 Task: Search one way flight ticket for 2 adults, 2 infants in seat and 1 infant on lap in first from Charlotte Amalie,st. Thomas: Cyril E. King Airport to Greenville: Pitt-greenville Airport on 5-2-2023. Number of bags: 1 carry on bag and 5 checked bags. Price is upto 90000. Outbound departure time preference is 19:00.
Action: Mouse moved to (223, 324)
Screenshot: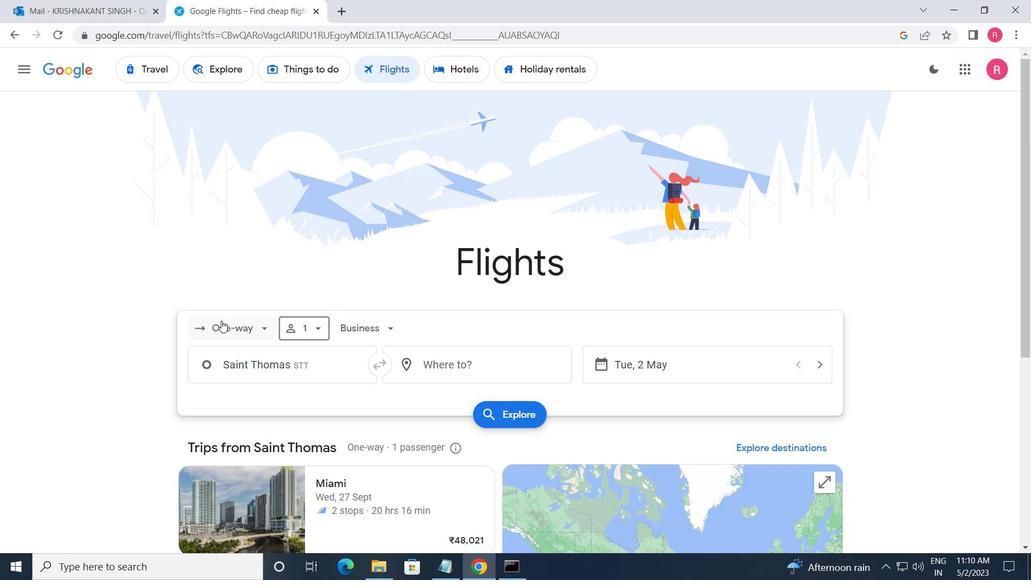 
Action: Mouse pressed left at (223, 324)
Screenshot: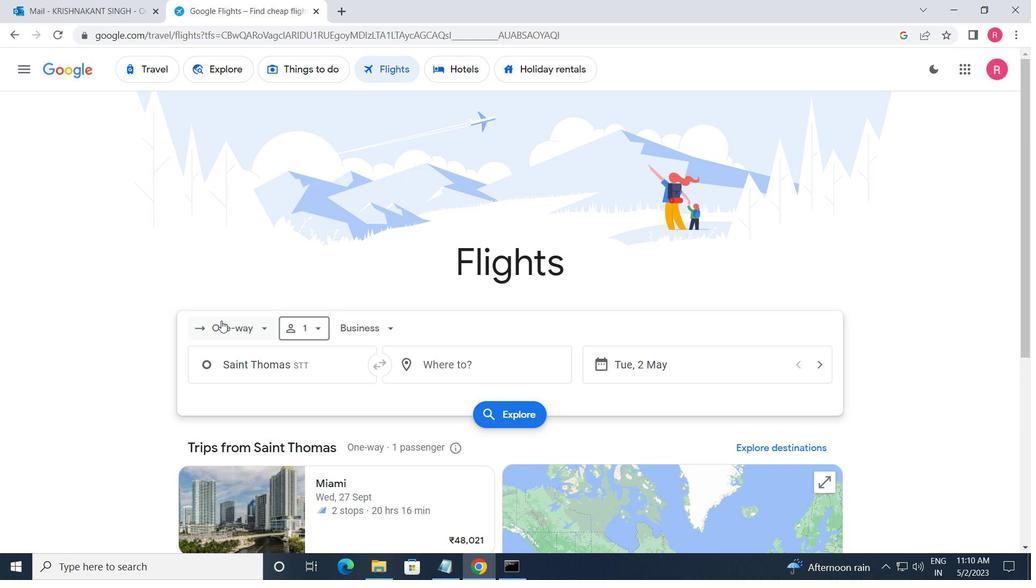 
Action: Mouse moved to (240, 387)
Screenshot: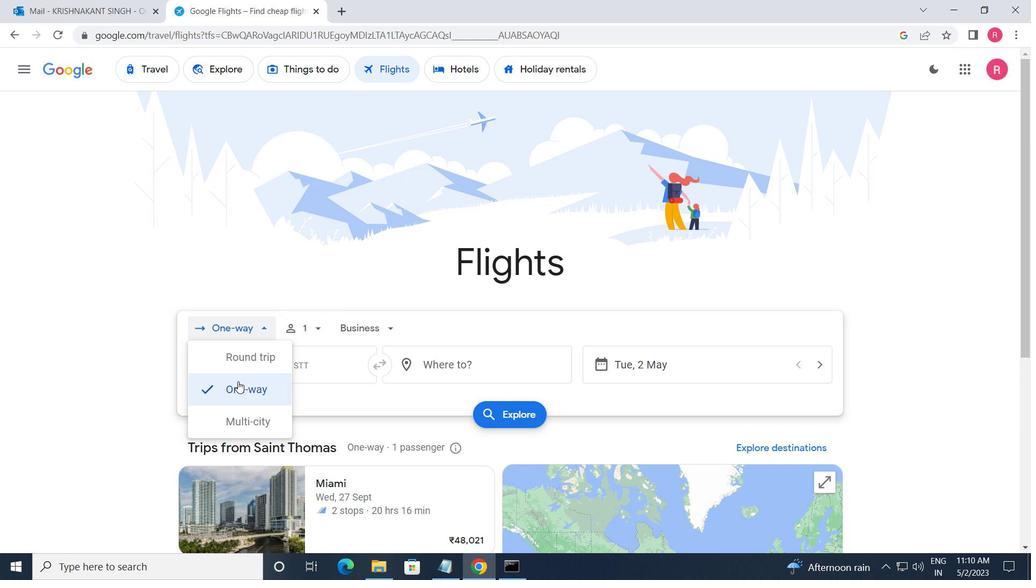 
Action: Mouse pressed left at (240, 387)
Screenshot: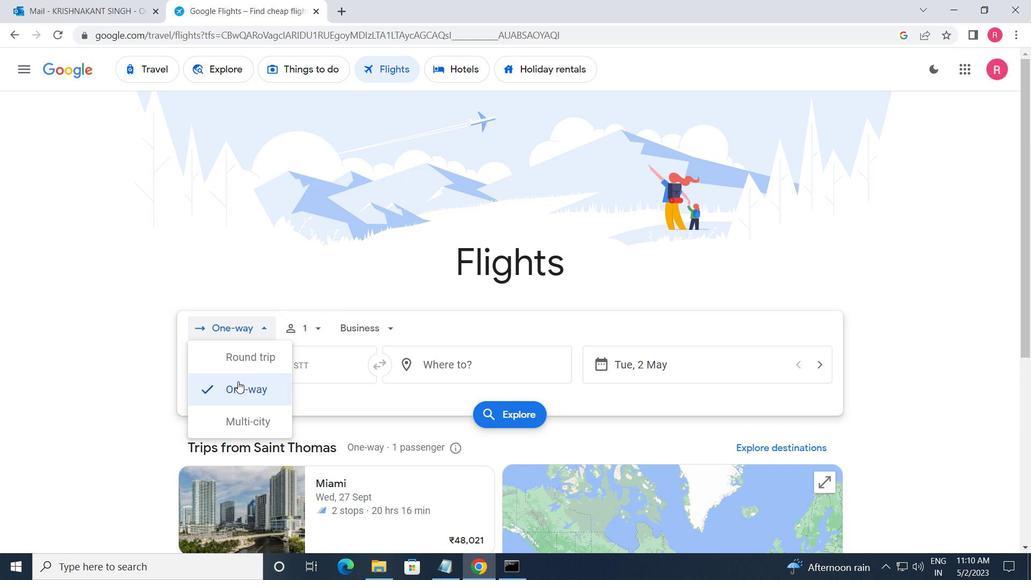 
Action: Mouse moved to (311, 324)
Screenshot: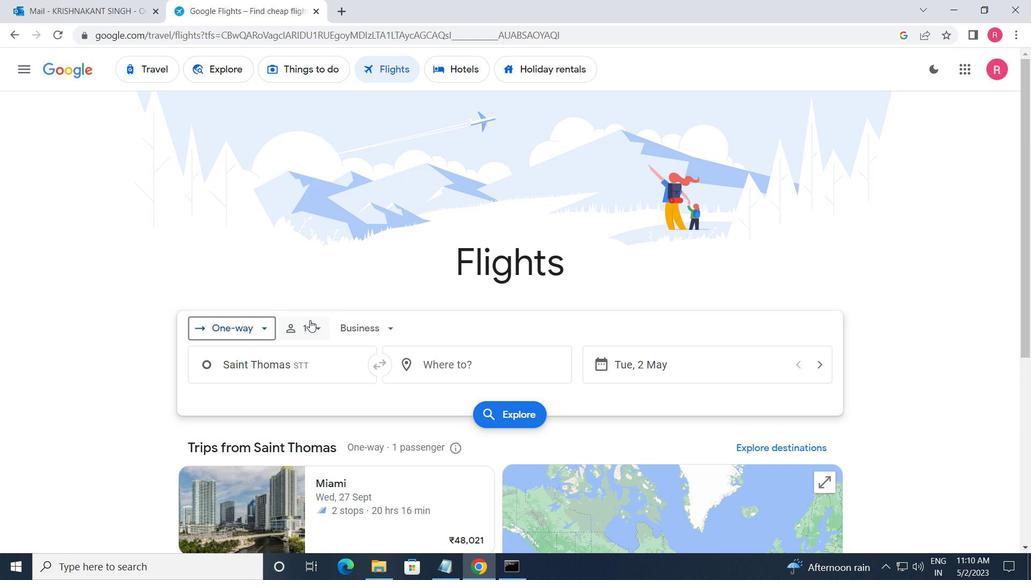 
Action: Mouse pressed left at (311, 324)
Screenshot: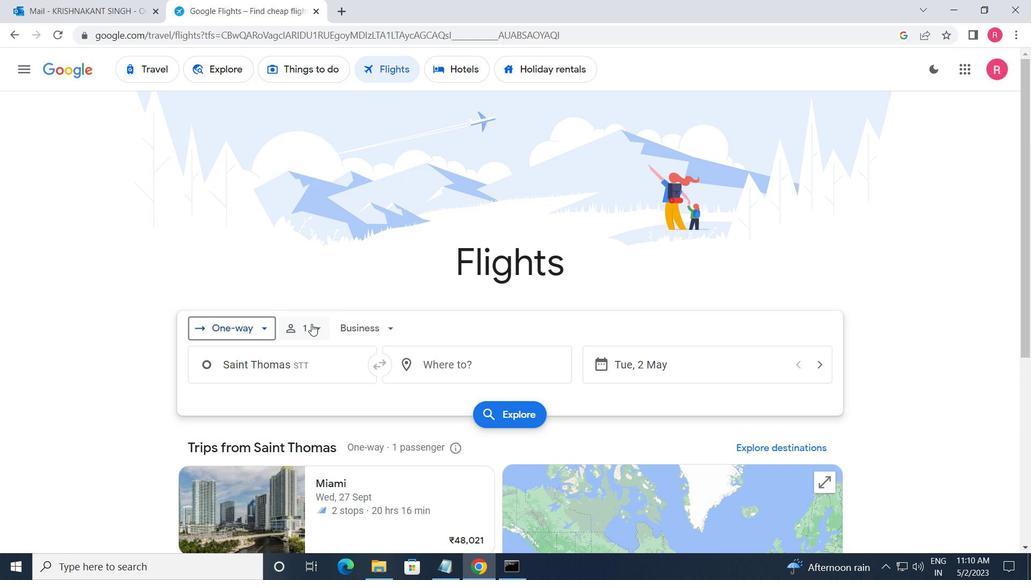 
Action: Mouse moved to (430, 365)
Screenshot: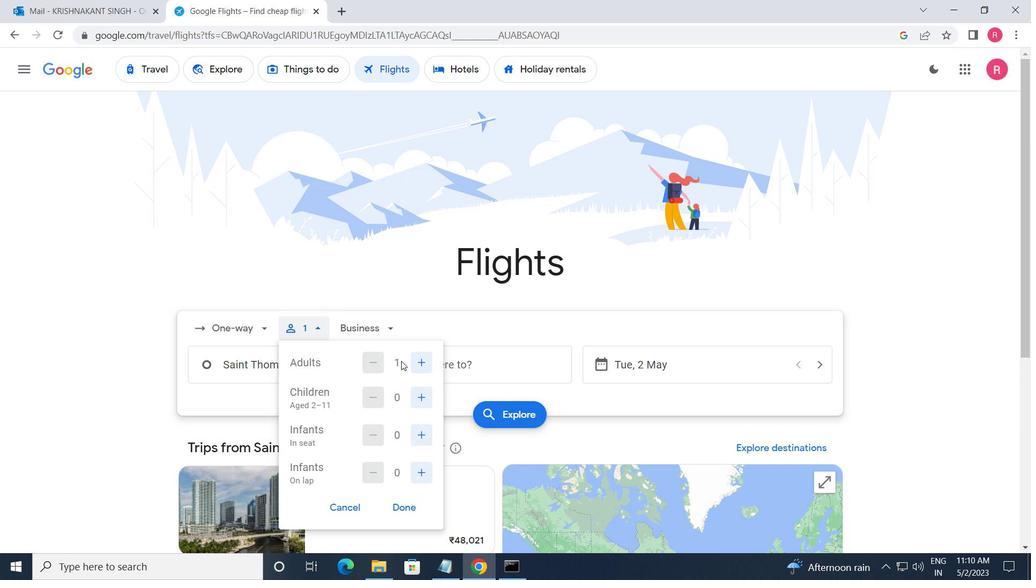 
Action: Mouse pressed left at (430, 365)
Screenshot: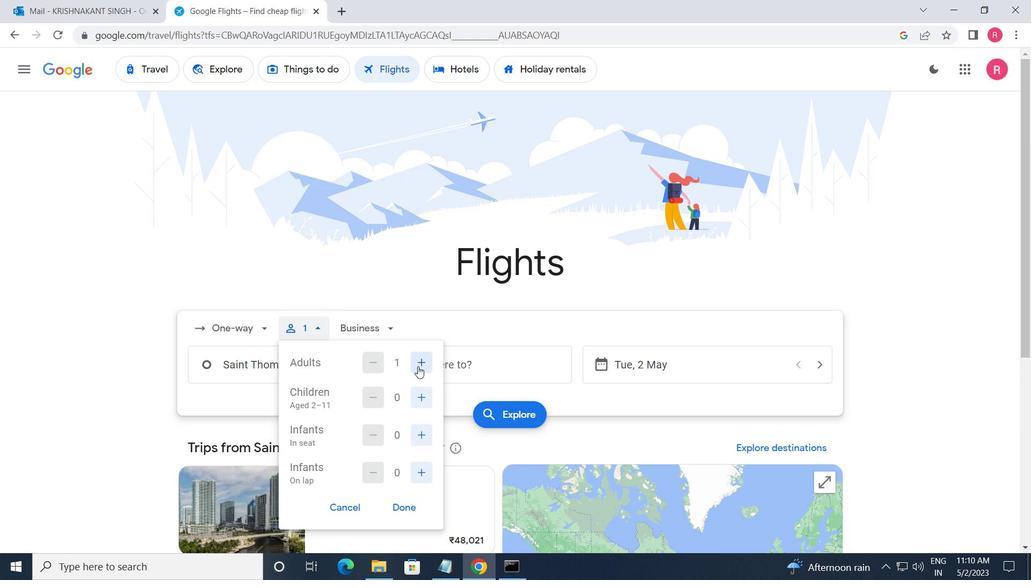 
Action: Mouse moved to (420, 394)
Screenshot: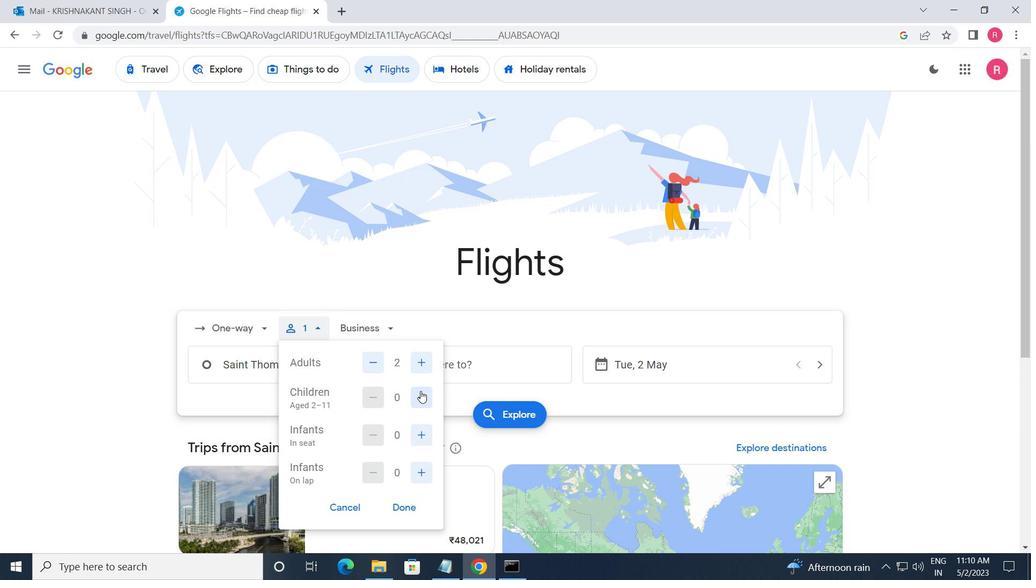
Action: Mouse pressed left at (420, 394)
Screenshot: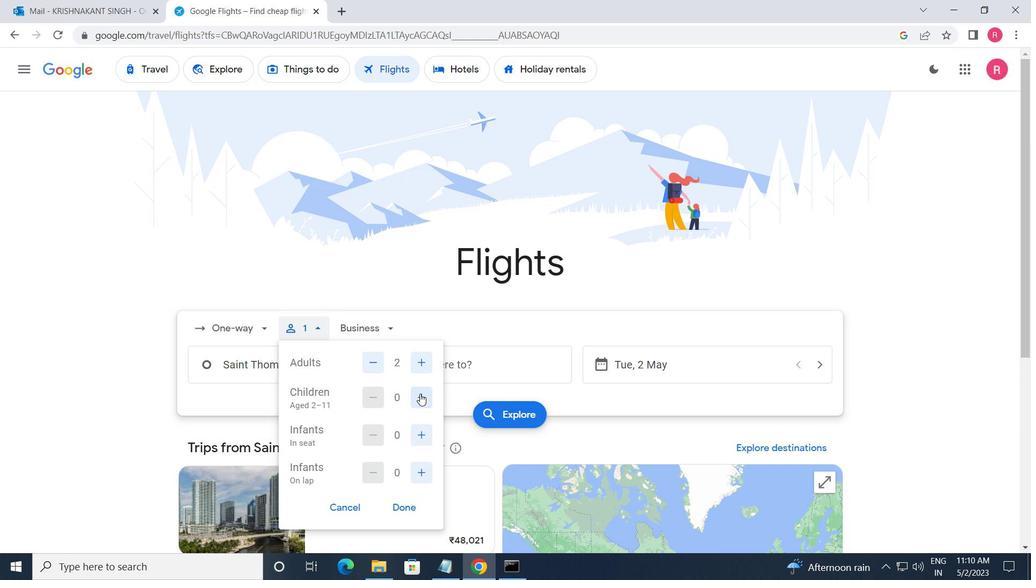 
Action: Mouse pressed left at (420, 394)
Screenshot: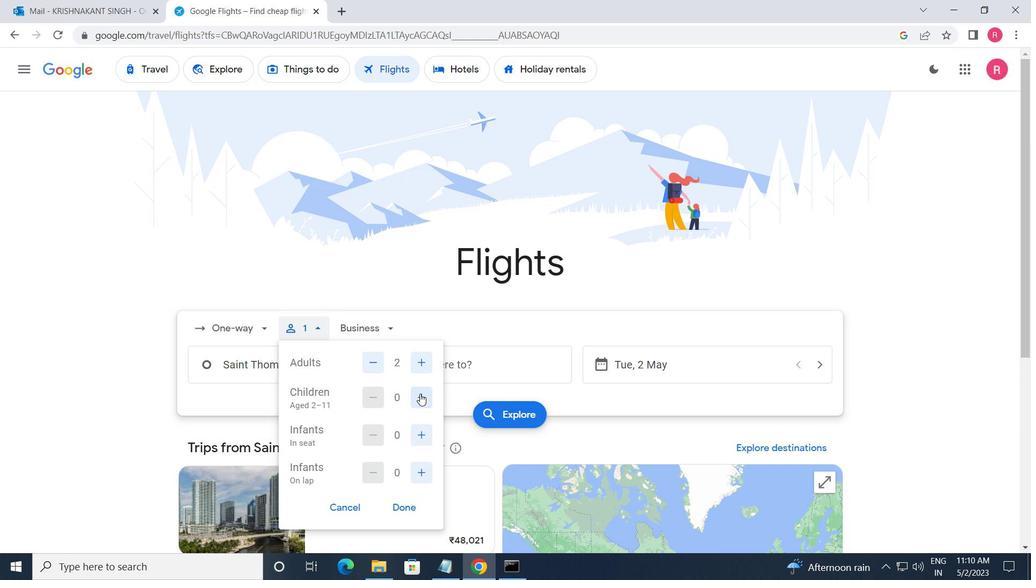 
Action: Mouse moved to (415, 433)
Screenshot: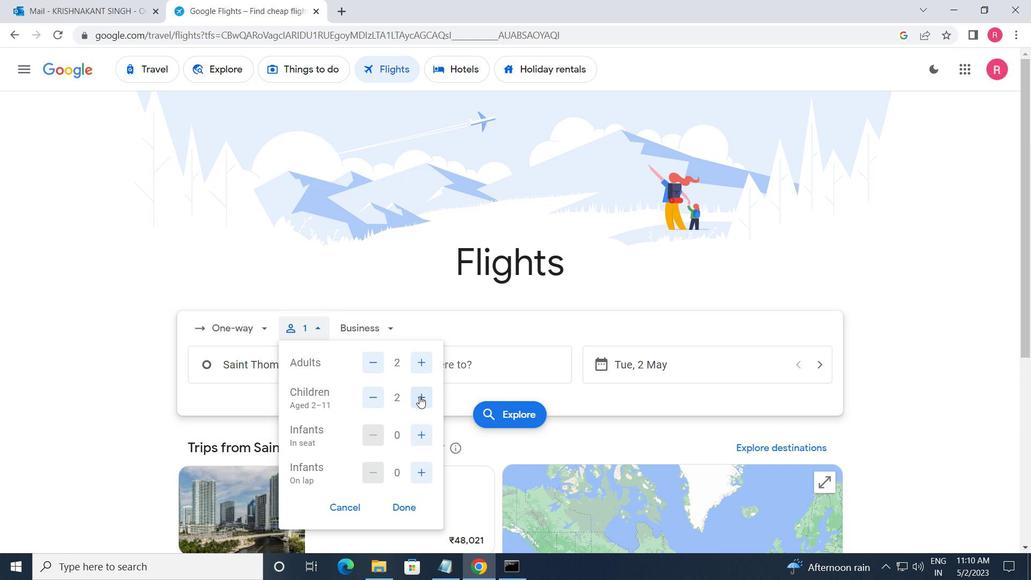 
Action: Mouse pressed left at (415, 433)
Screenshot: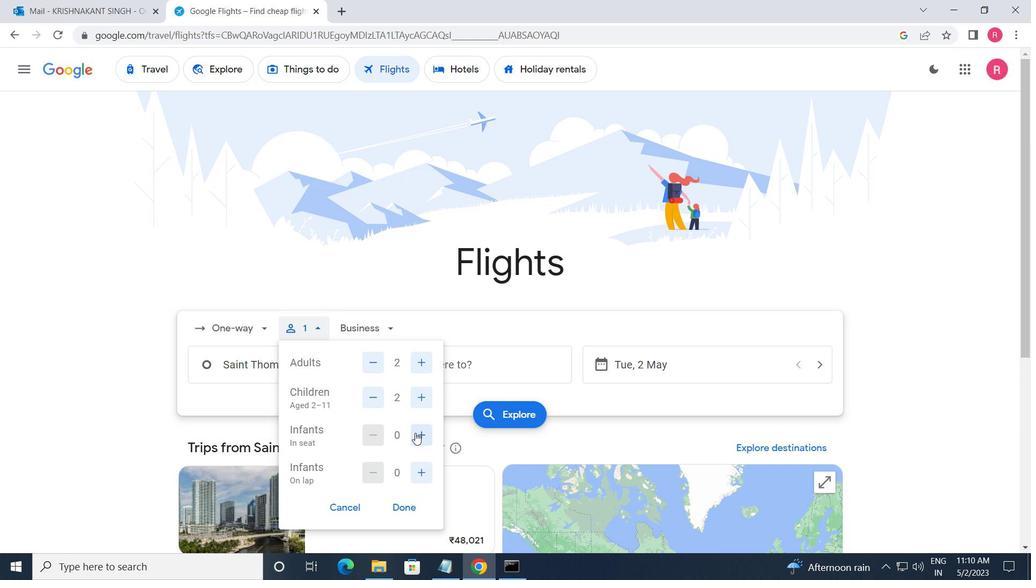 
Action: Mouse moved to (354, 325)
Screenshot: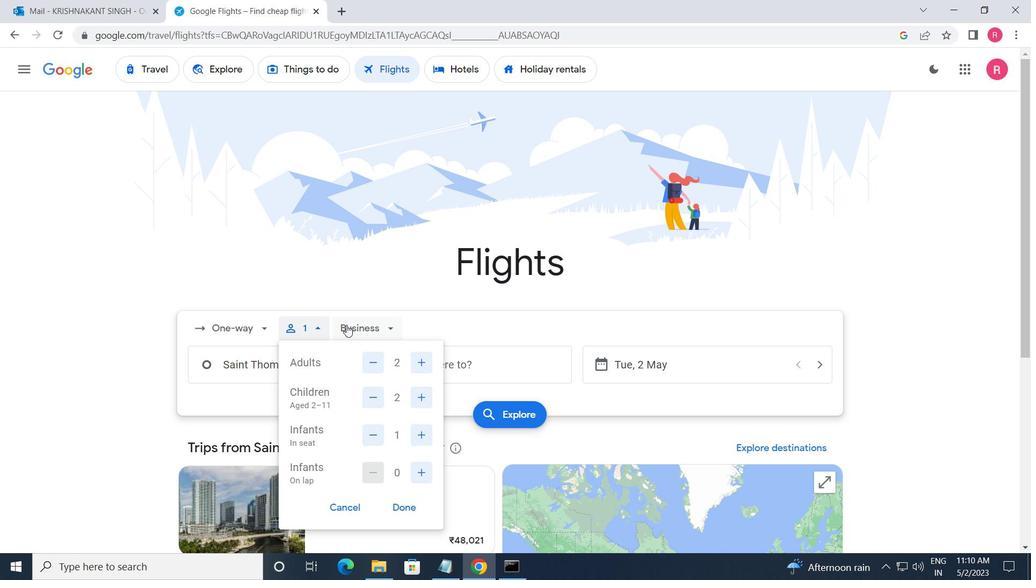
Action: Mouse pressed left at (354, 325)
Screenshot: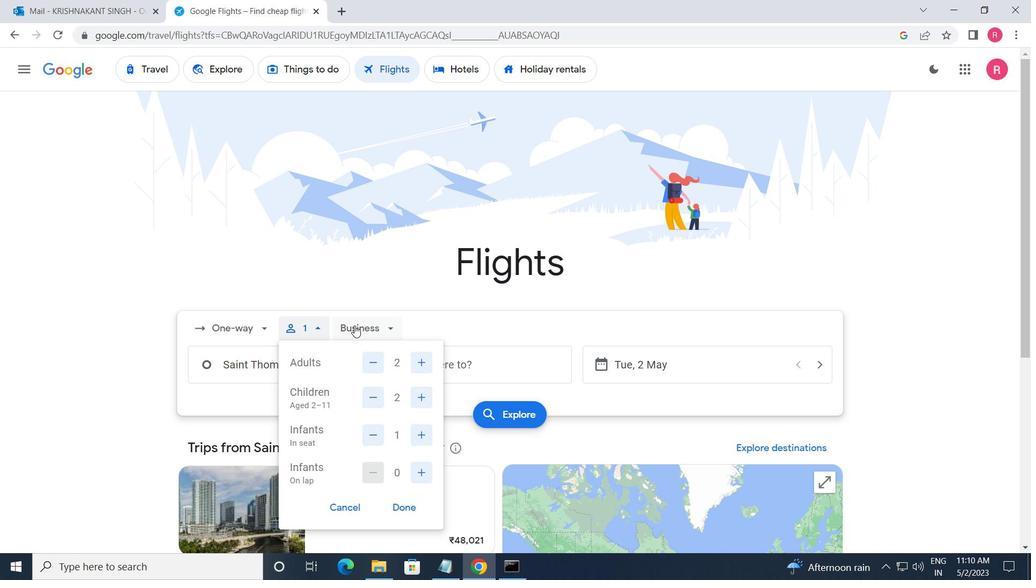 
Action: Mouse moved to (373, 453)
Screenshot: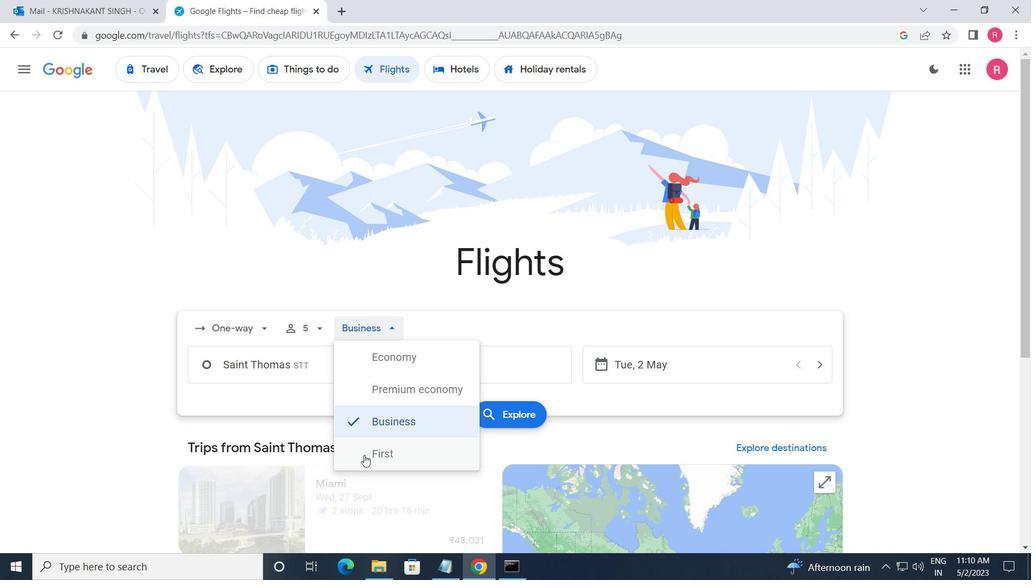 
Action: Mouse pressed left at (373, 453)
Screenshot: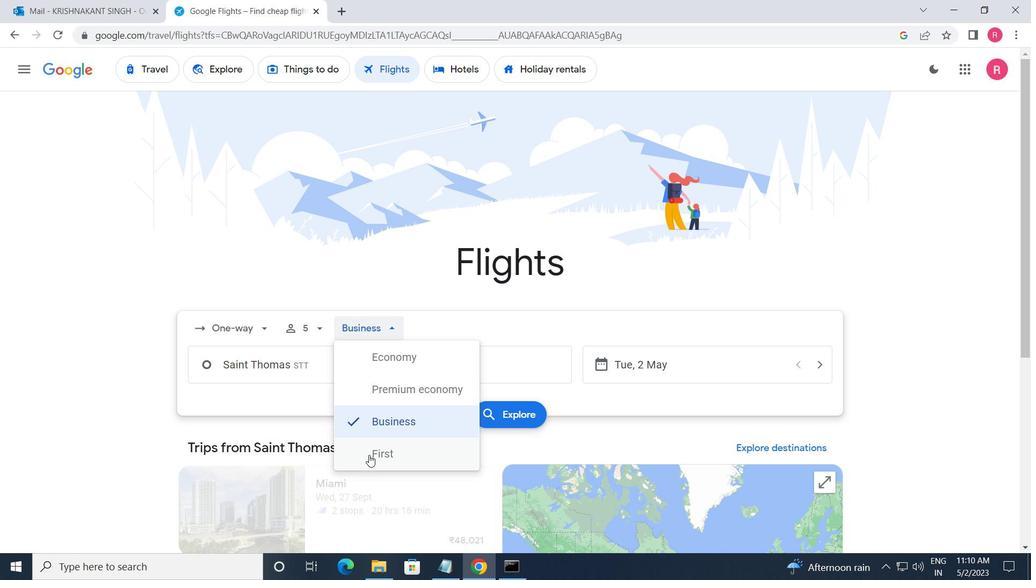 
Action: Mouse moved to (319, 377)
Screenshot: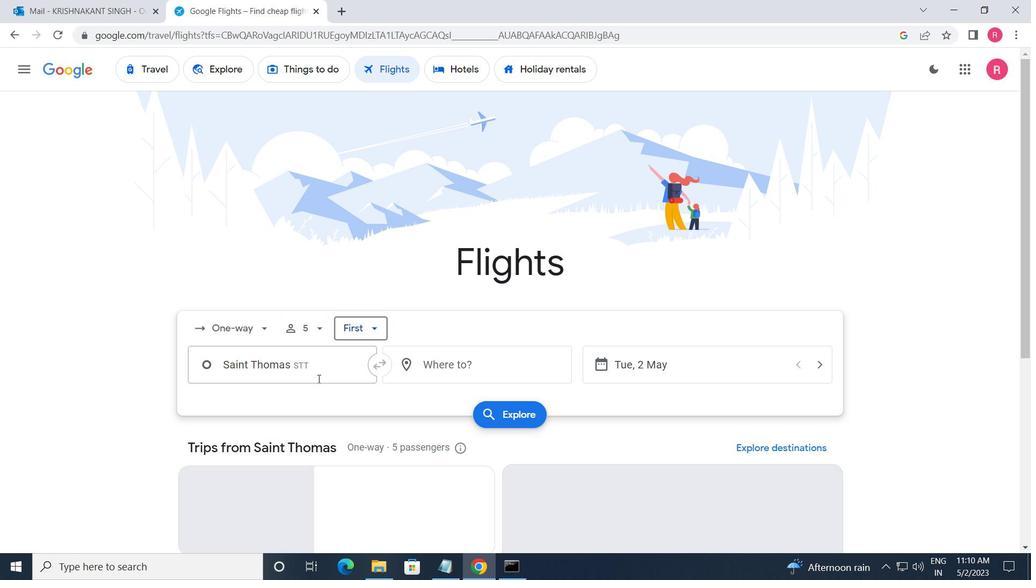 
Action: Mouse pressed left at (319, 377)
Screenshot: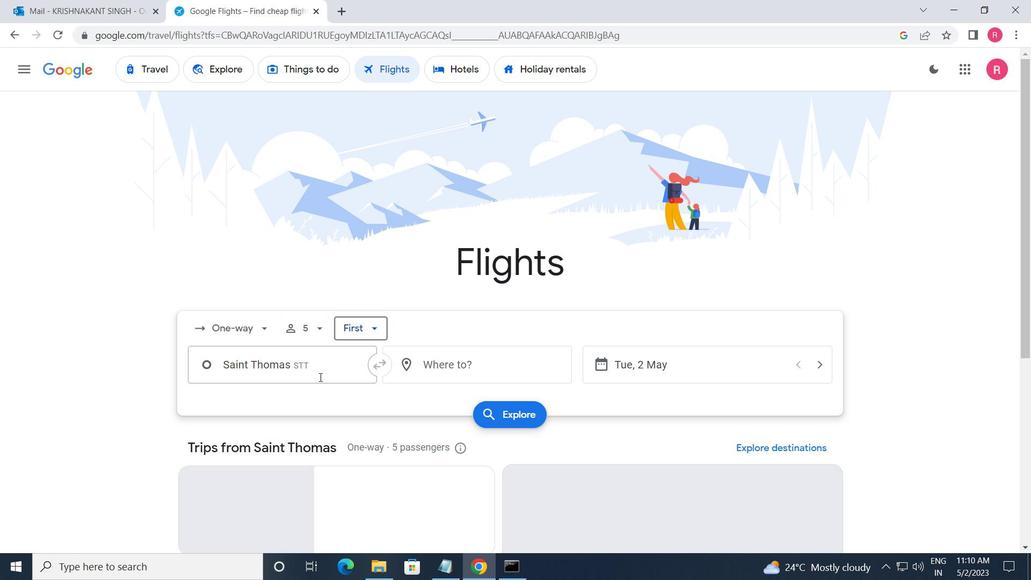 
Action: Mouse moved to (313, 434)
Screenshot: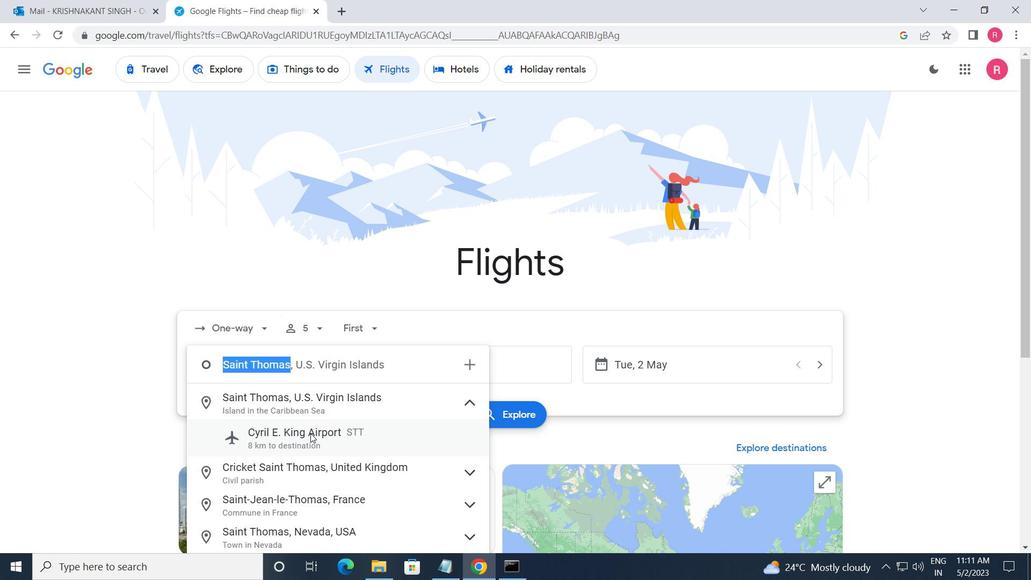 
Action: Mouse pressed left at (313, 434)
Screenshot: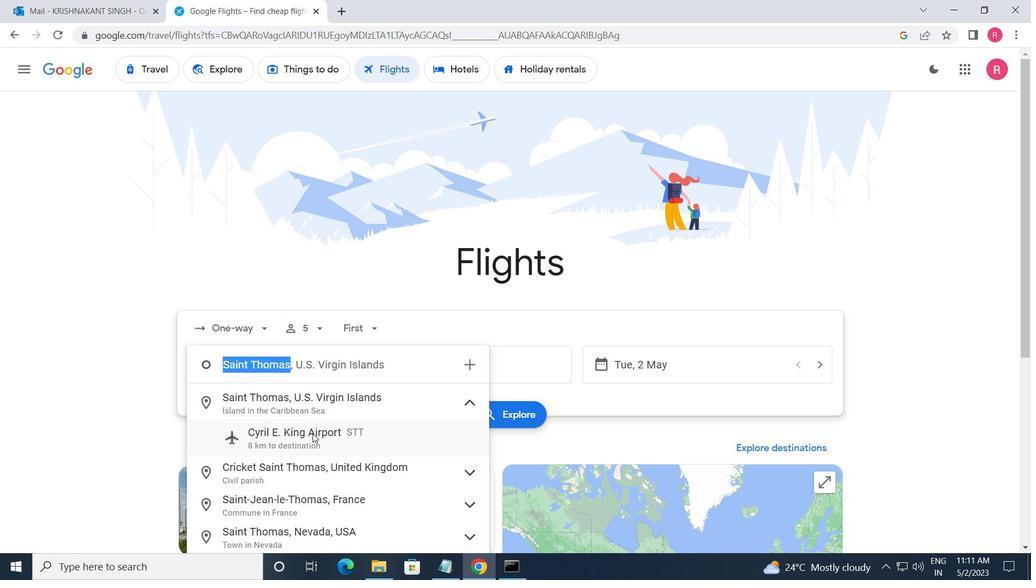 
Action: Mouse moved to (432, 367)
Screenshot: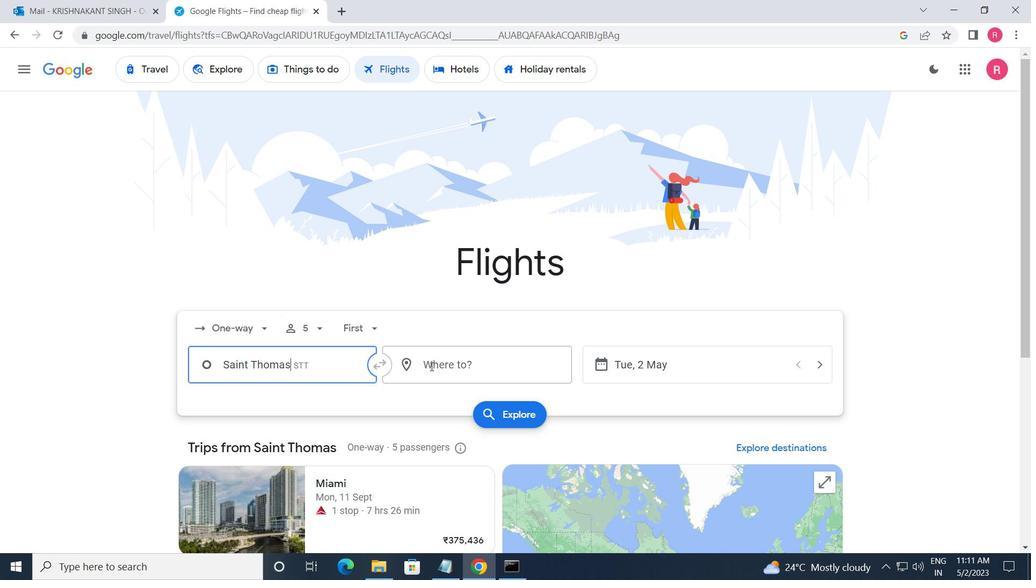 
Action: Mouse pressed left at (432, 367)
Screenshot: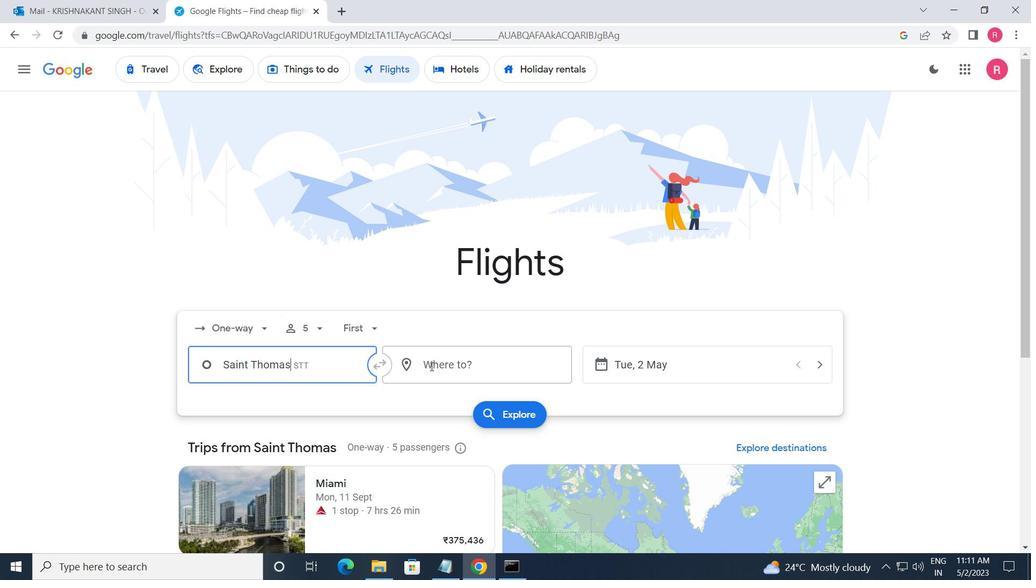 
Action: Mouse moved to (462, 502)
Screenshot: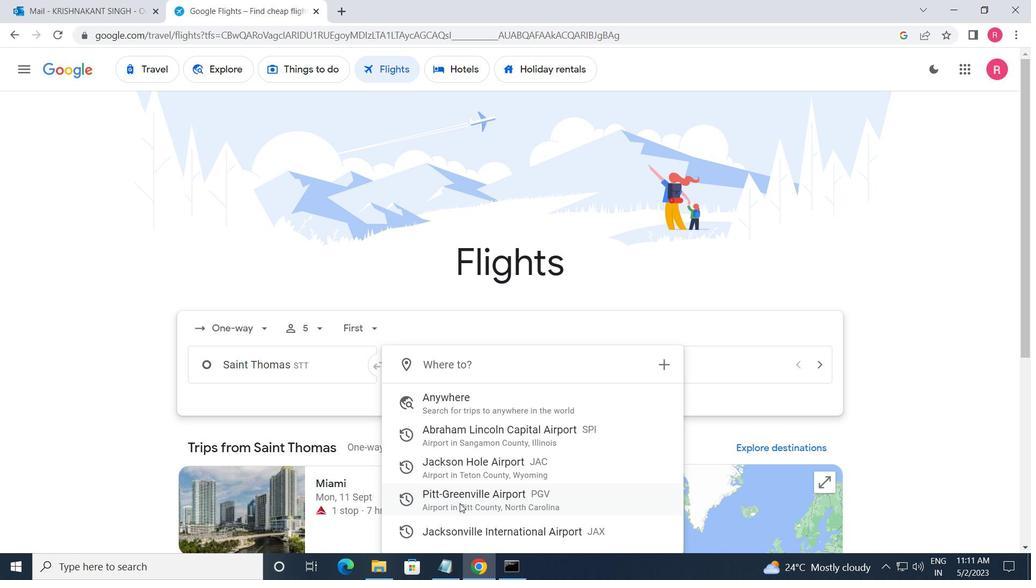 
Action: Mouse pressed left at (462, 502)
Screenshot: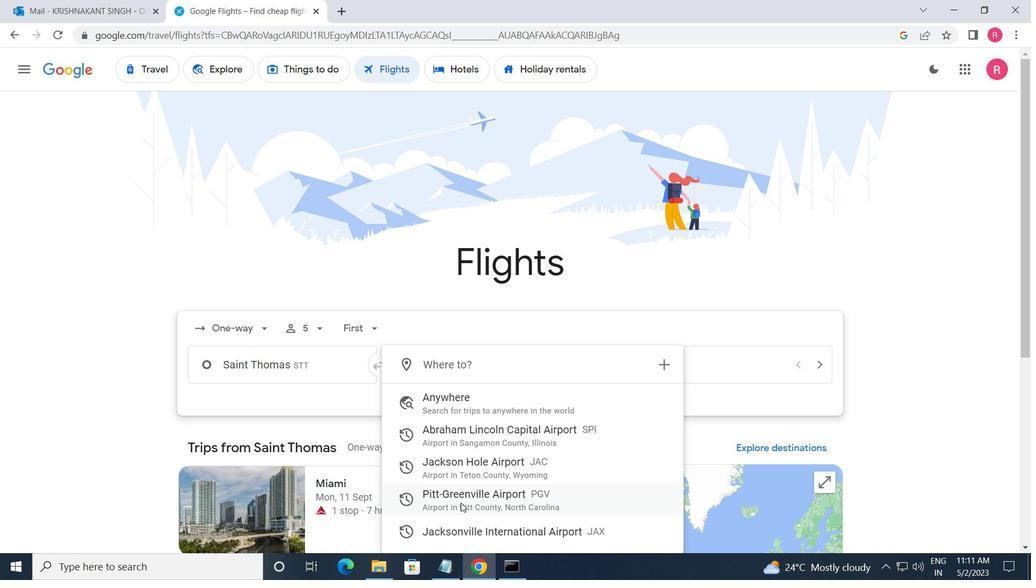 
Action: Mouse moved to (688, 371)
Screenshot: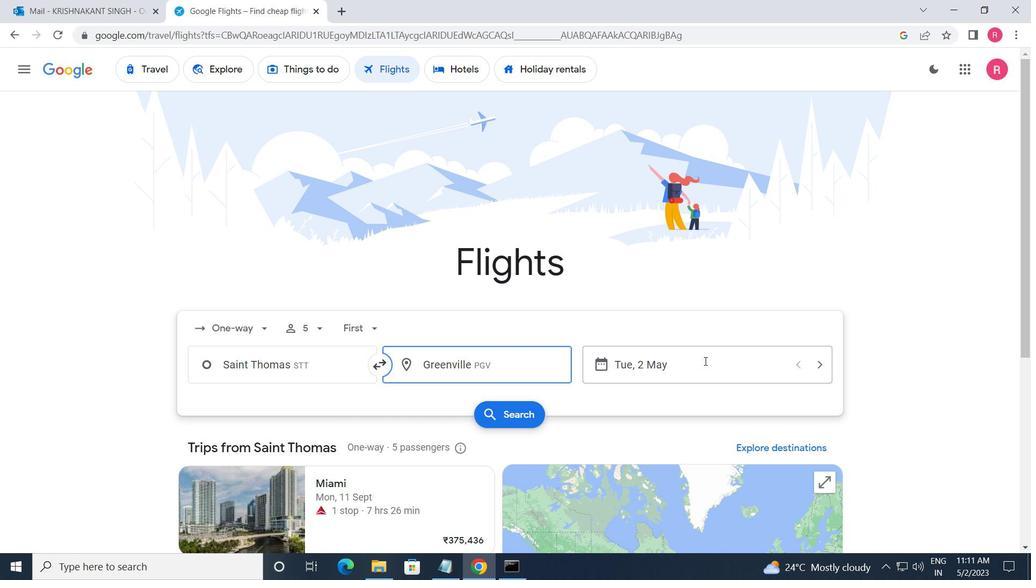 
Action: Mouse pressed left at (688, 371)
Screenshot: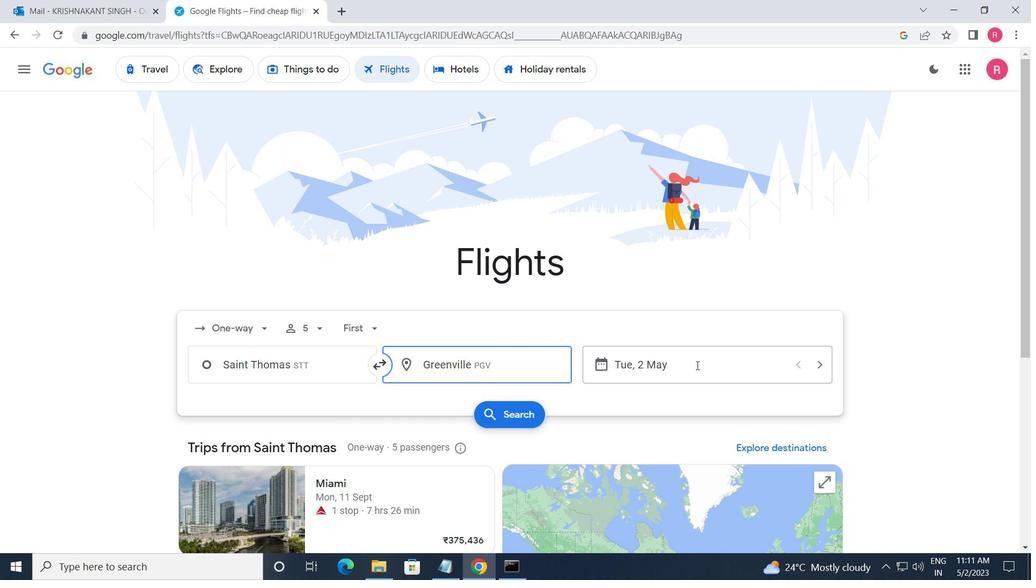 
Action: Mouse moved to (418, 320)
Screenshot: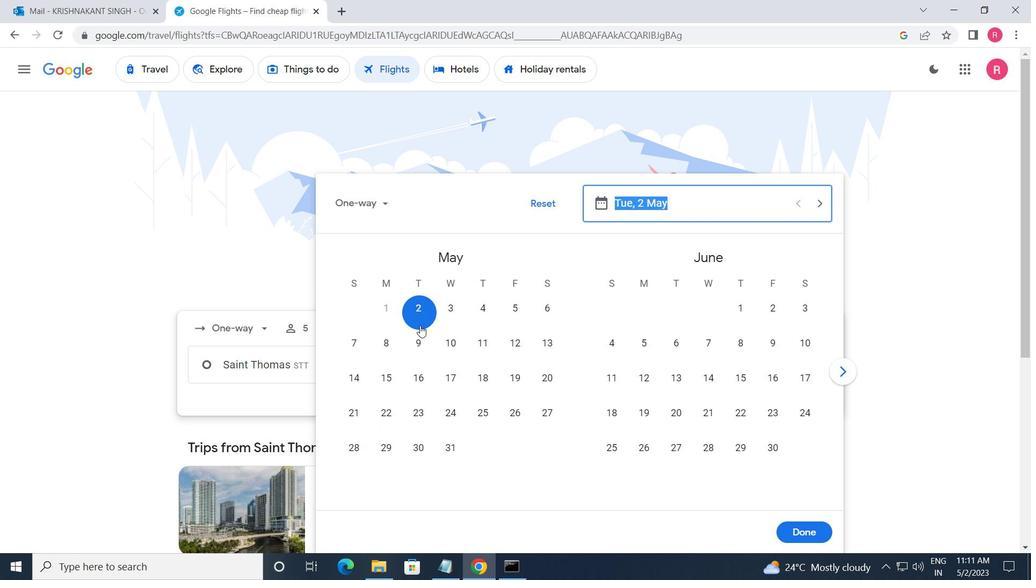 
Action: Mouse pressed left at (418, 320)
Screenshot: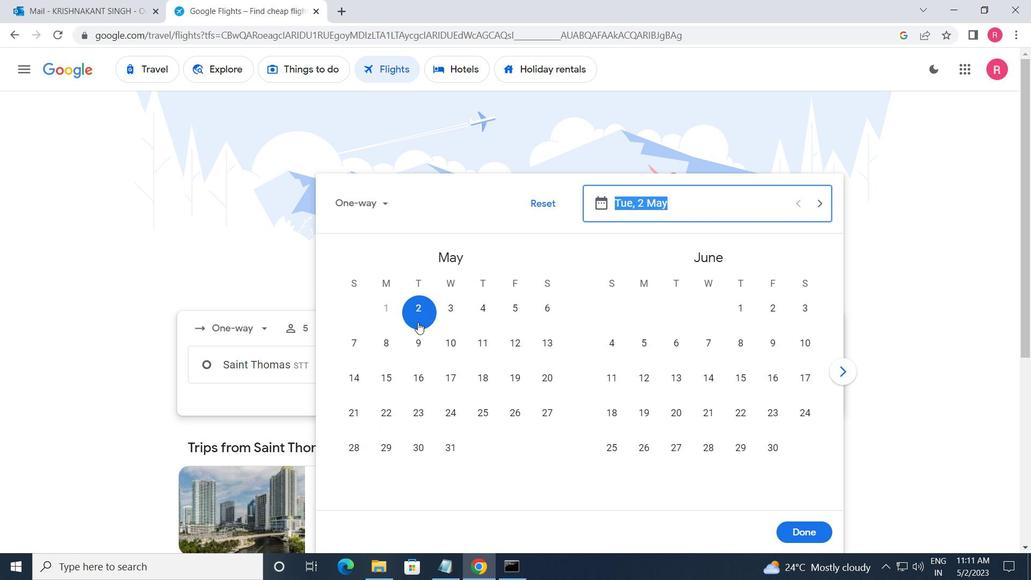 
Action: Mouse moved to (794, 523)
Screenshot: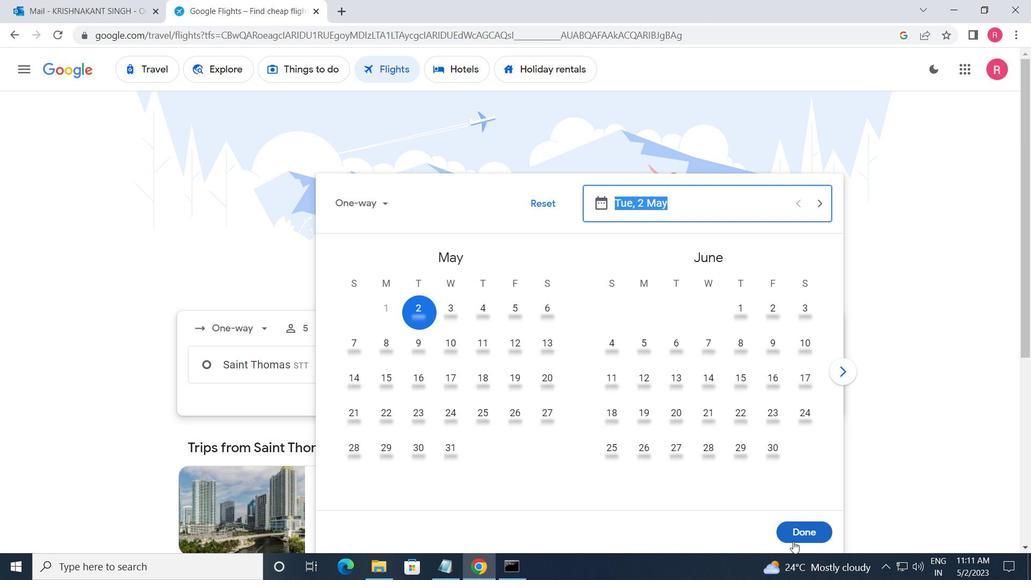 
Action: Mouse pressed left at (794, 523)
Screenshot: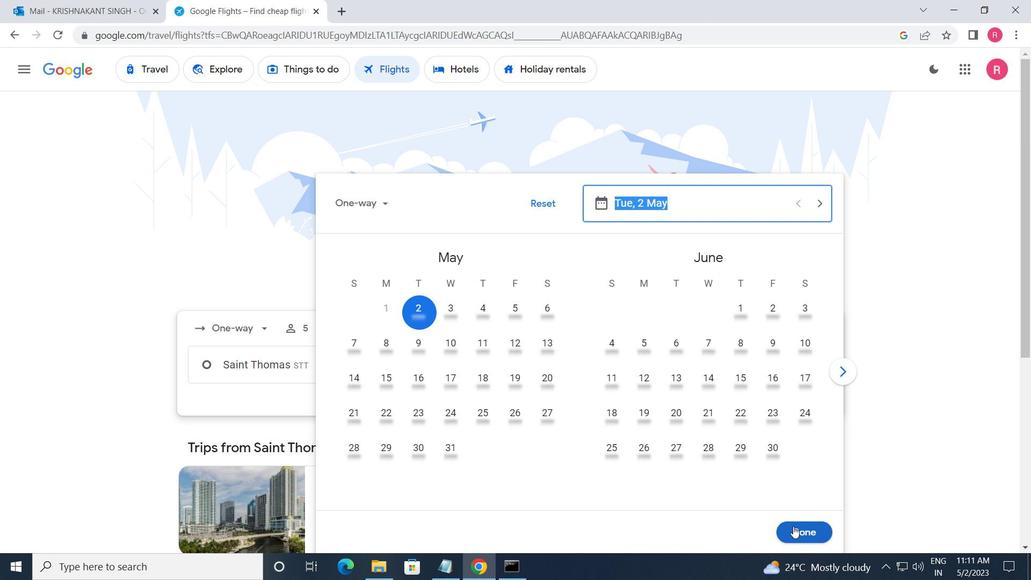 
Action: Mouse moved to (489, 416)
Screenshot: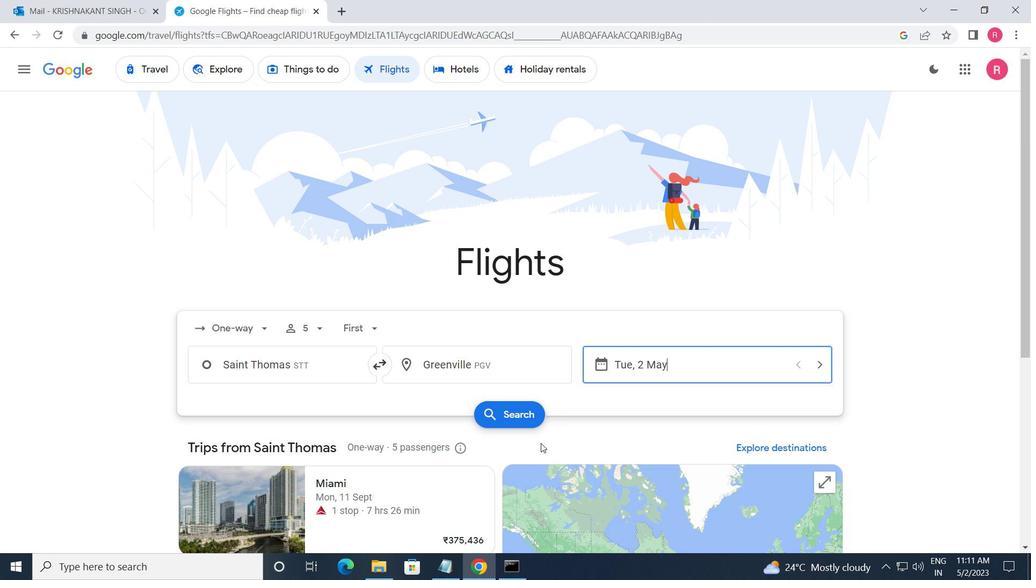 
Action: Mouse pressed left at (489, 416)
Screenshot: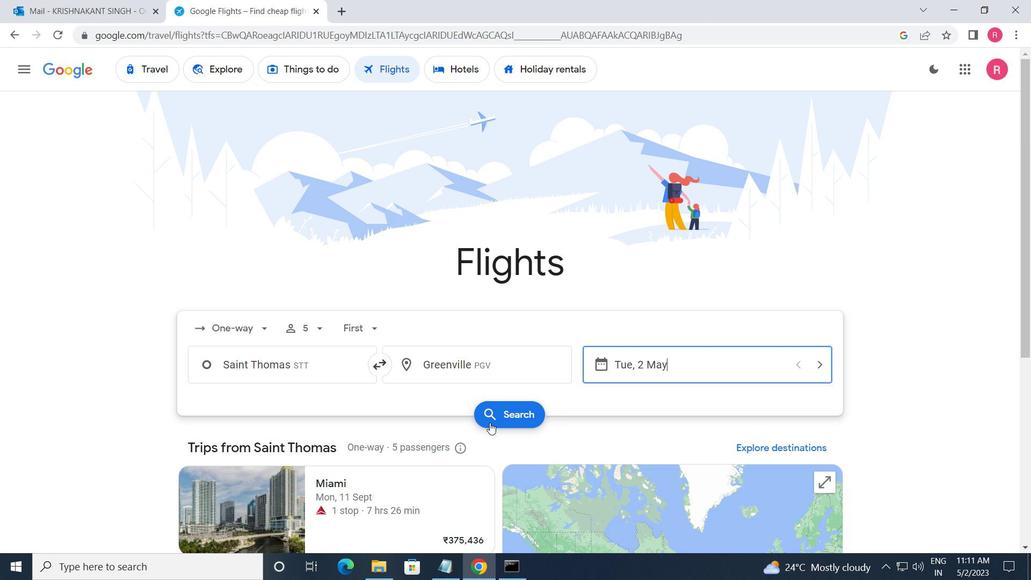
Action: Mouse moved to (212, 198)
Screenshot: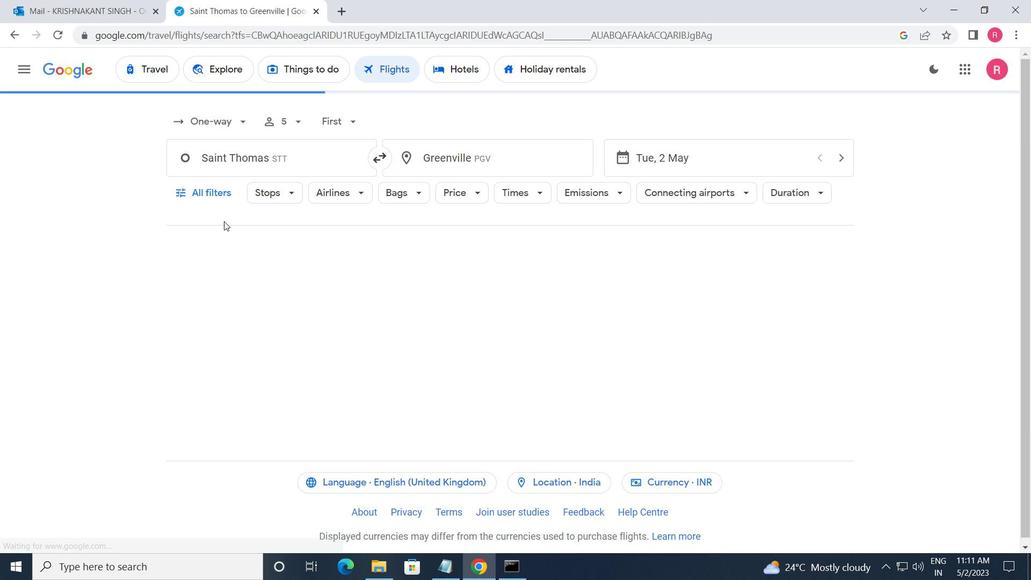 
Action: Mouse pressed left at (212, 198)
Screenshot: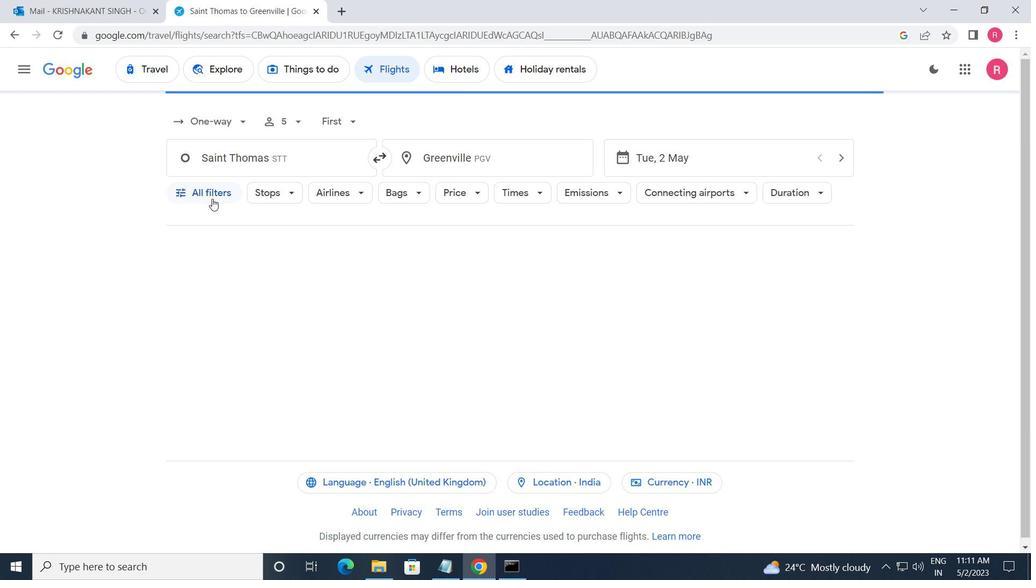 
Action: Mouse moved to (246, 262)
Screenshot: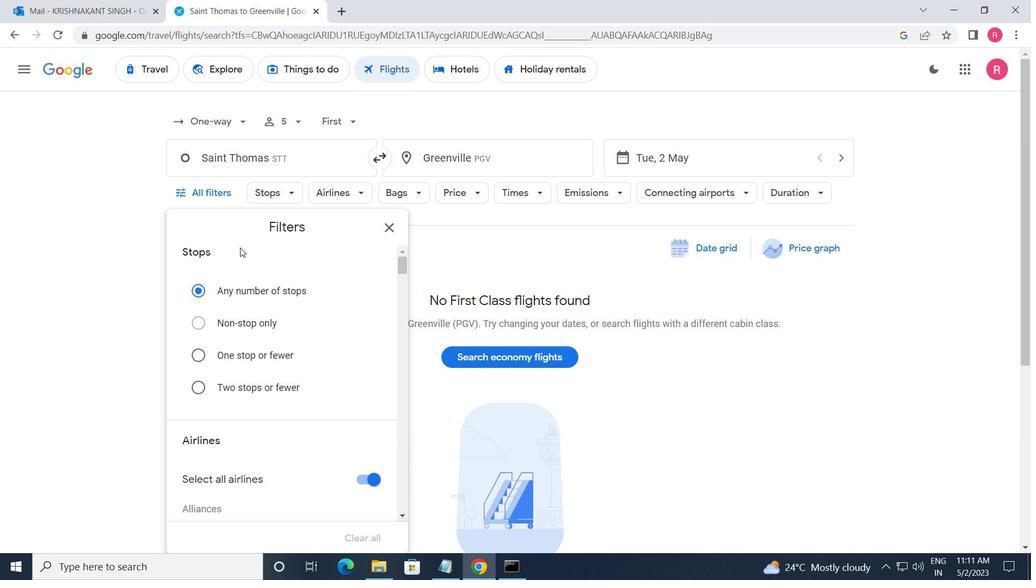 
Action: Mouse scrolled (246, 261) with delta (0, 0)
Screenshot: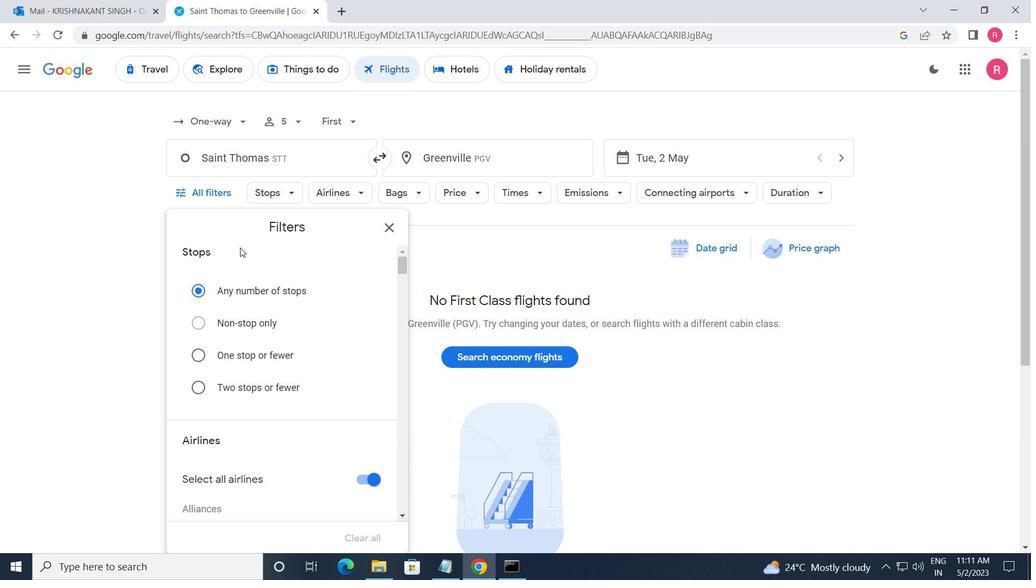 
Action: Mouse moved to (267, 309)
Screenshot: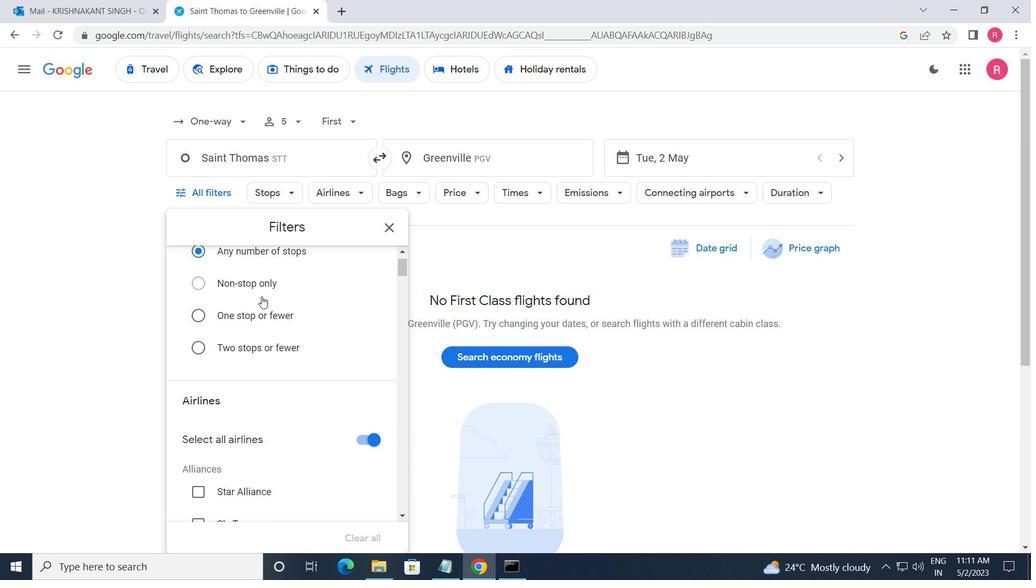 
Action: Mouse scrolled (267, 308) with delta (0, 0)
Screenshot: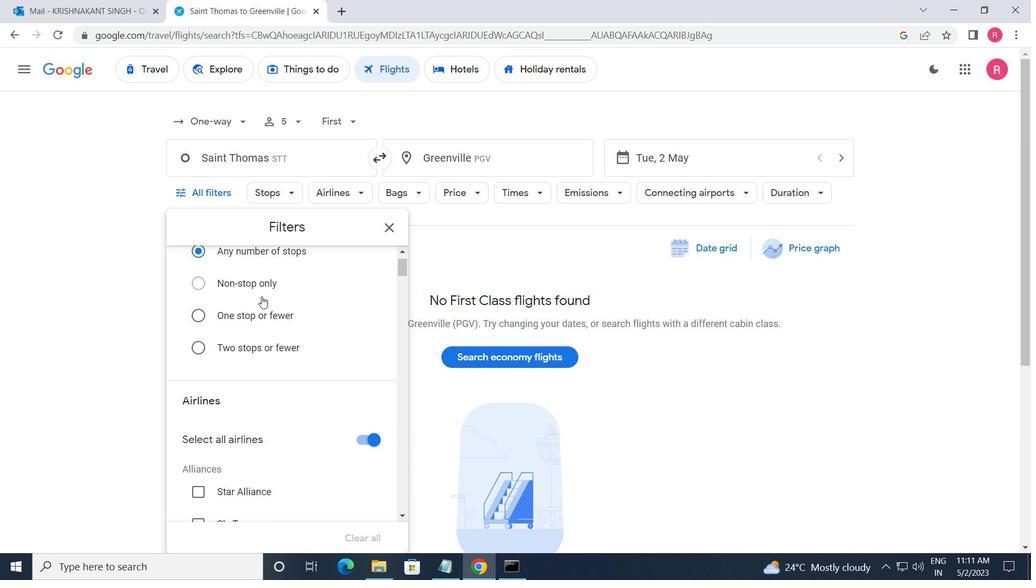 
Action: Mouse moved to (267, 311)
Screenshot: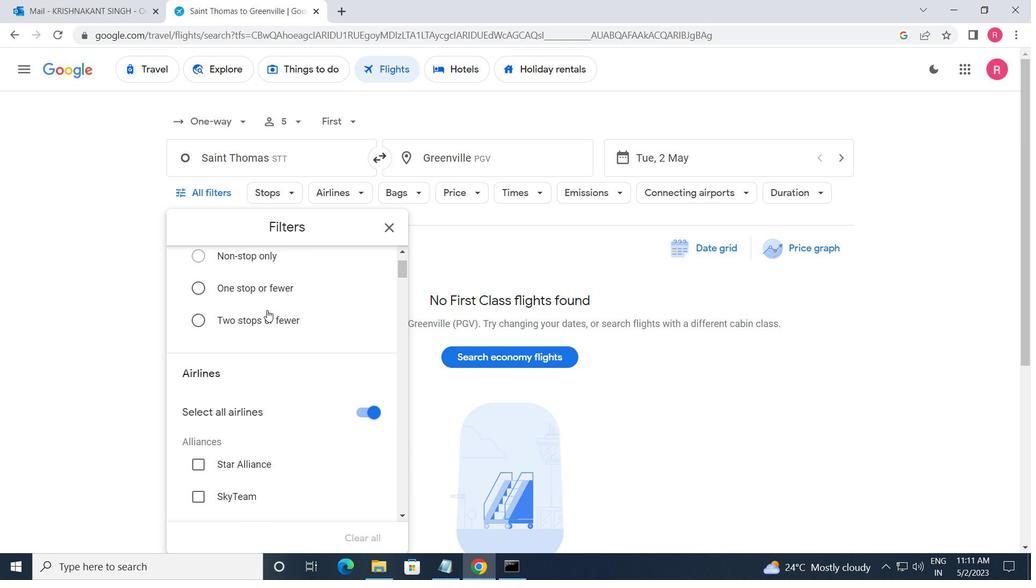 
Action: Mouse scrolled (267, 310) with delta (0, 0)
Screenshot: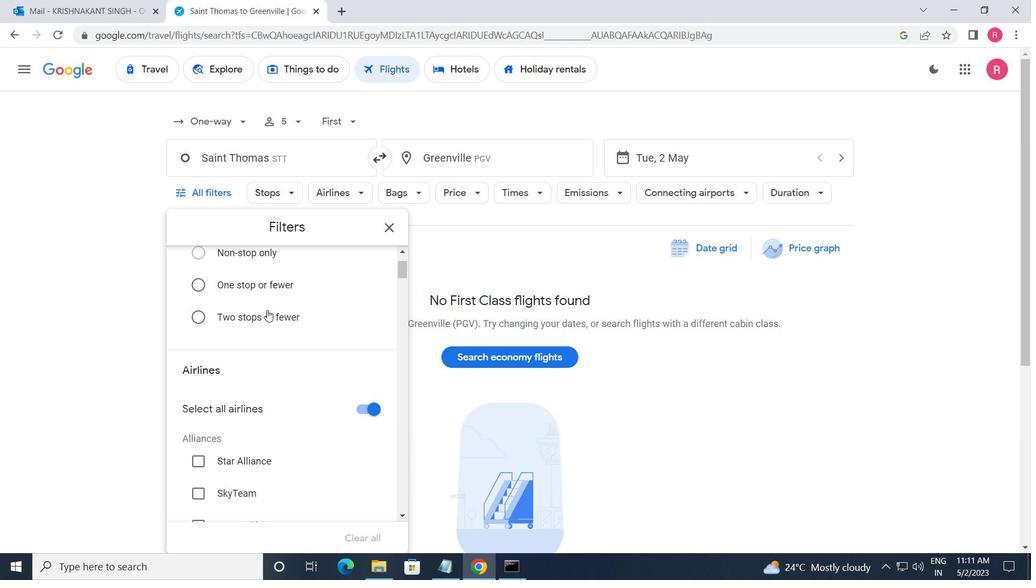 
Action: Mouse moved to (268, 310)
Screenshot: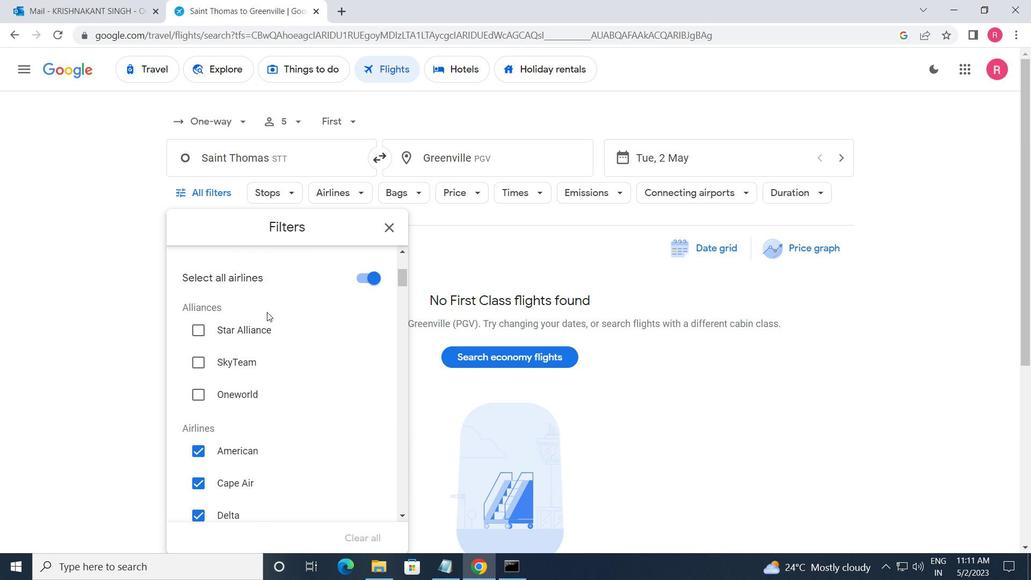 
Action: Mouse scrolled (268, 310) with delta (0, 0)
Screenshot: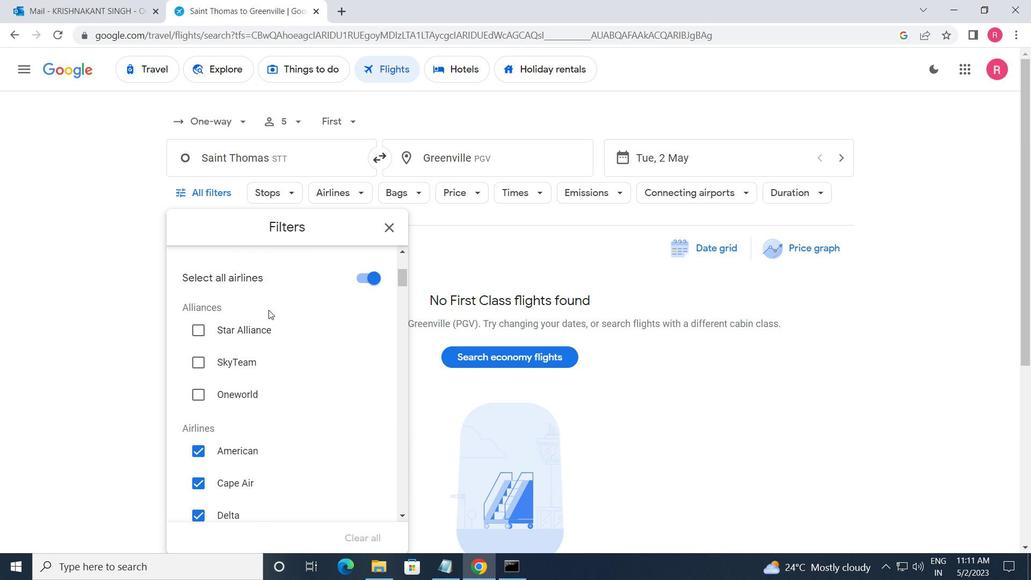 
Action: Mouse moved to (269, 310)
Screenshot: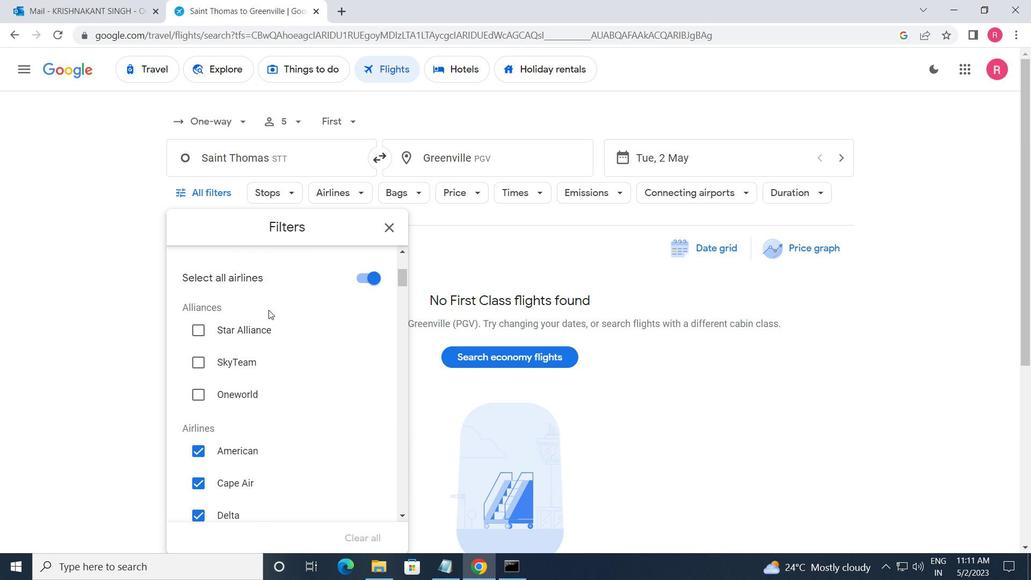 
Action: Mouse scrolled (269, 310) with delta (0, 0)
Screenshot: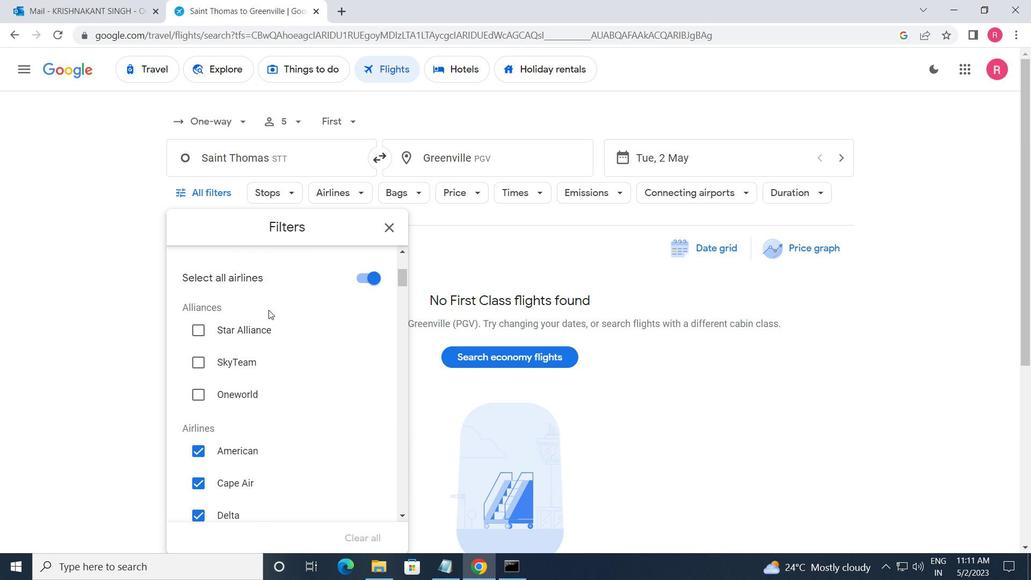 
Action: Mouse scrolled (269, 310) with delta (0, 0)
Screenshot: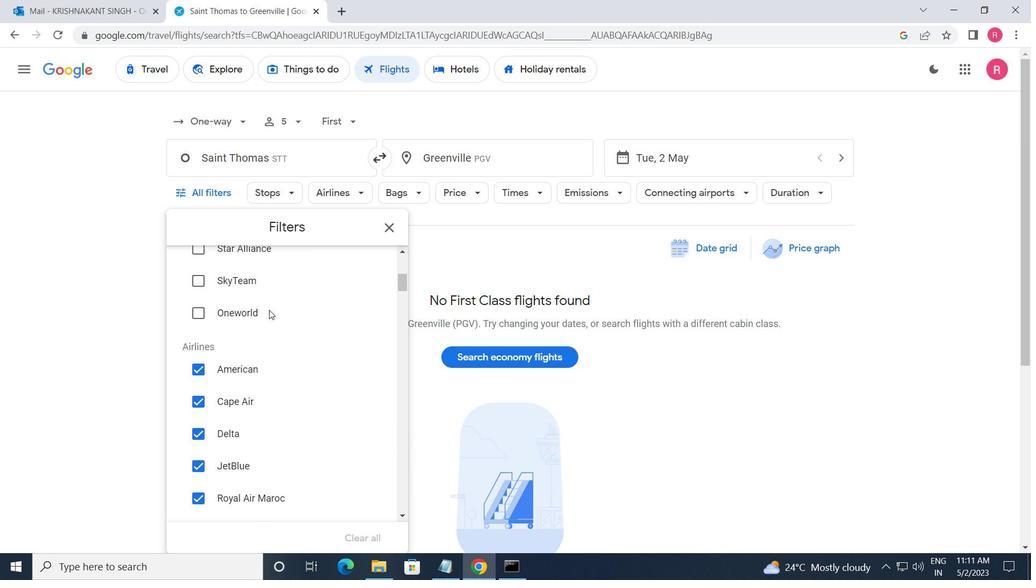 
Action: Mouse moved to (269, 311)
Screenshot: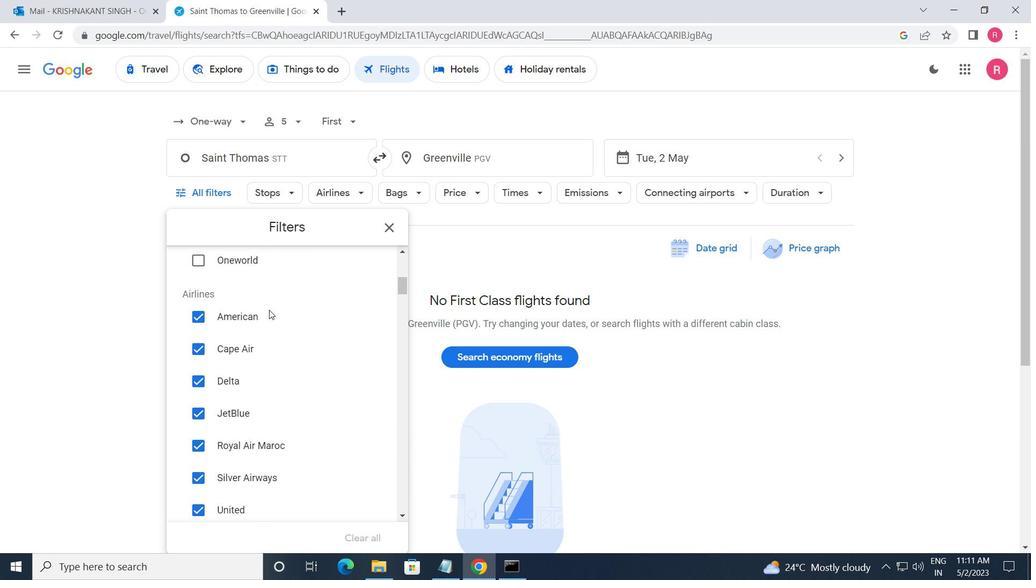 
Action: Mouse scrolled (269, 310) with delta (0, 0)
Screenshot: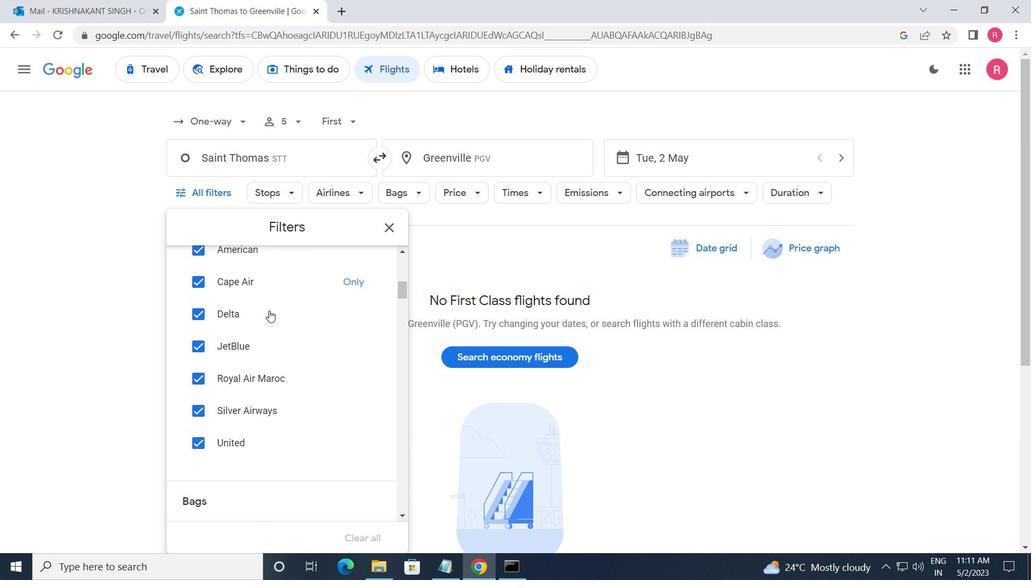 
Action: Mouse scrolled (269, 310) with delta (0, 0)
Screenshot: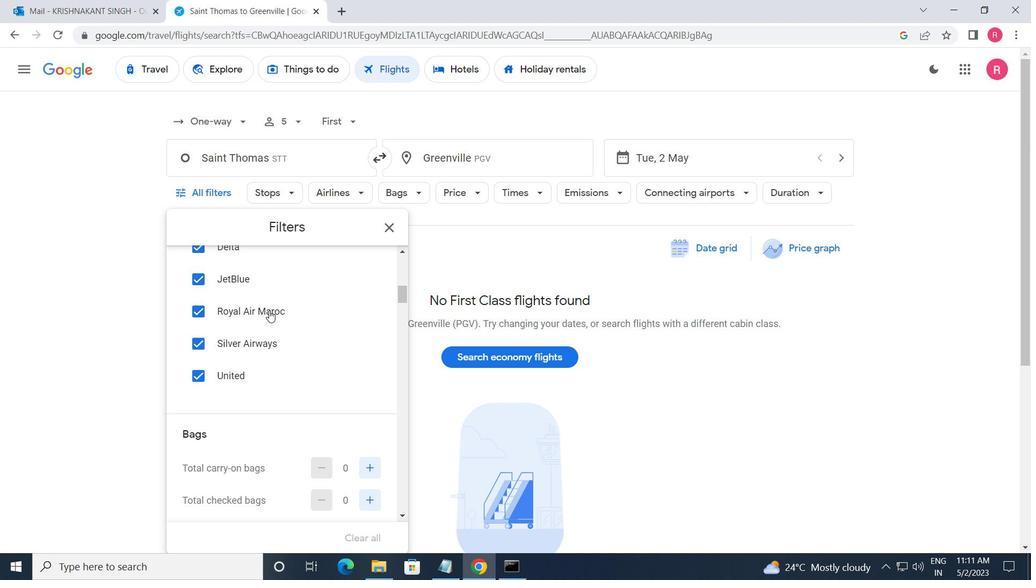 
Action: Mouse moved to (269, 312)
Screenshot: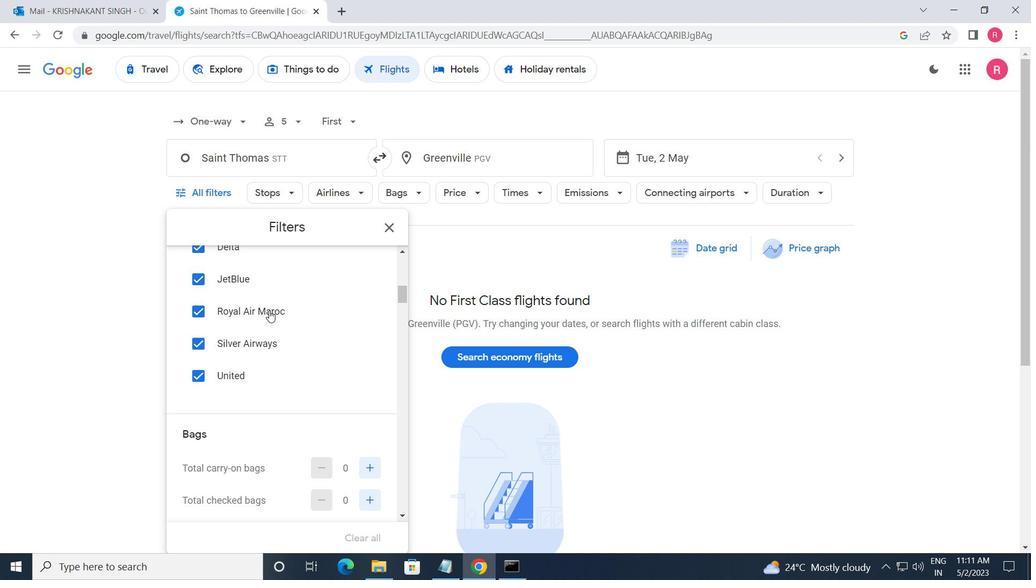 
Action: Mouse scrolled (269, 311) with delta (0, 0)
Screenshot: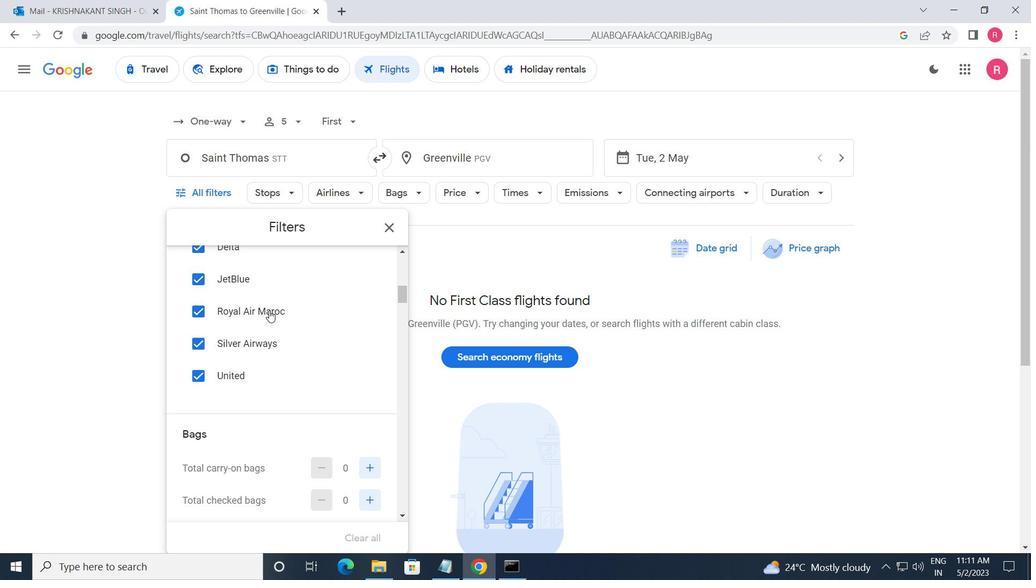 
Action: Mouse moved to (367, 333)
Screenshot: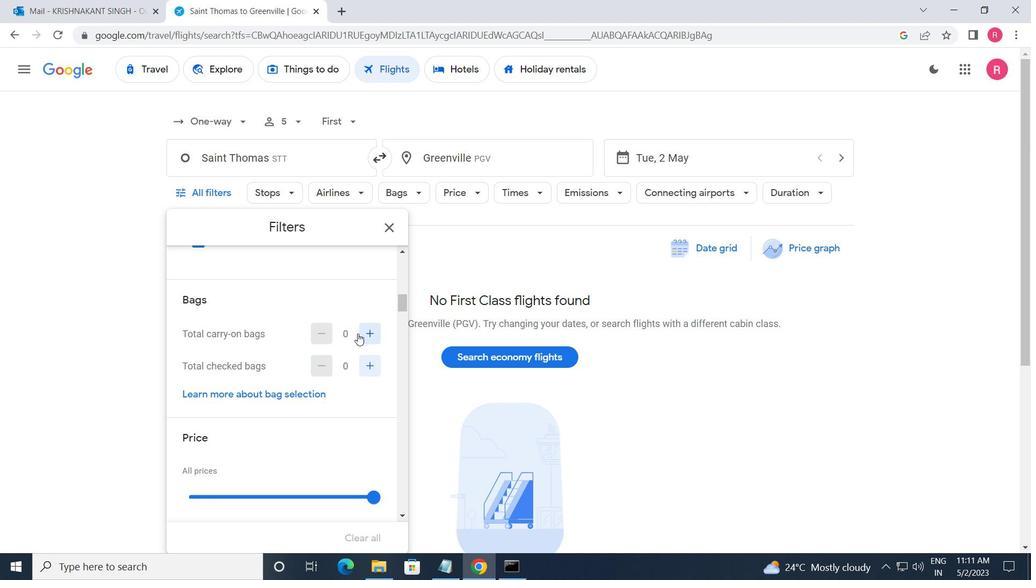
Action: Mouse pressed left at (367, 333)
Screenshot: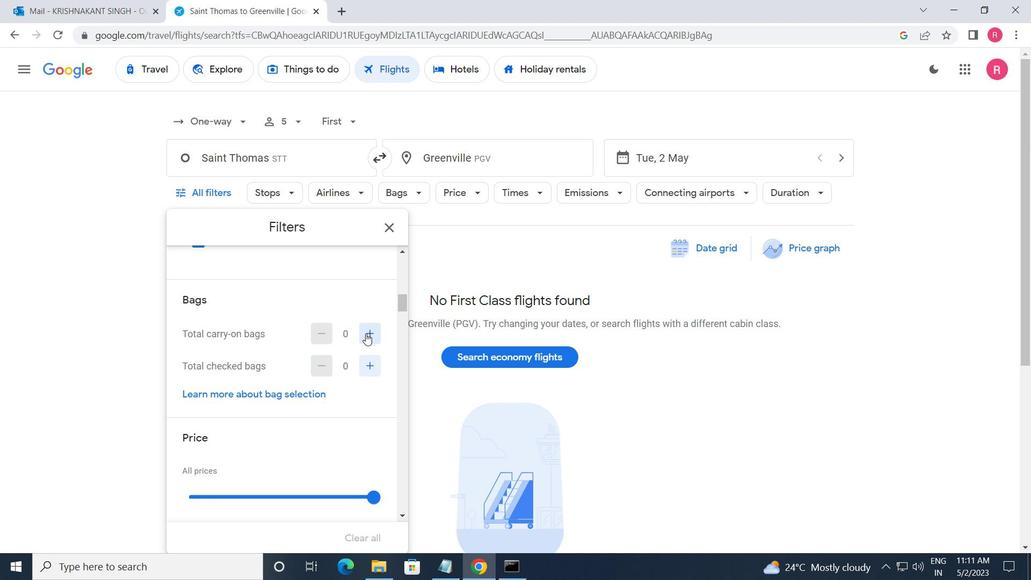
Action: Mouse moved to (371, 378)
Screenshot: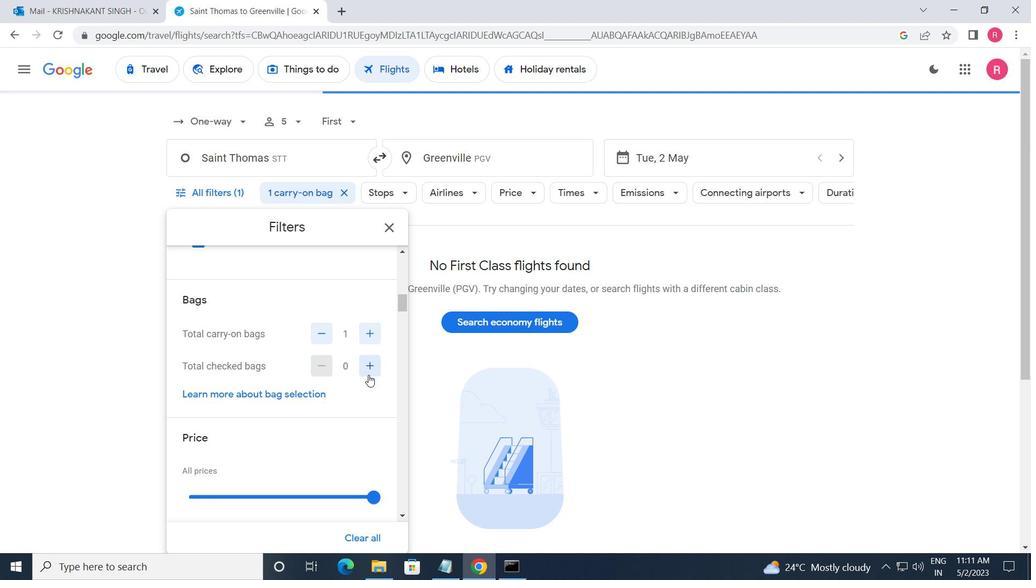 
Action: Mouse pressed left at (371, 378)
Screenshot: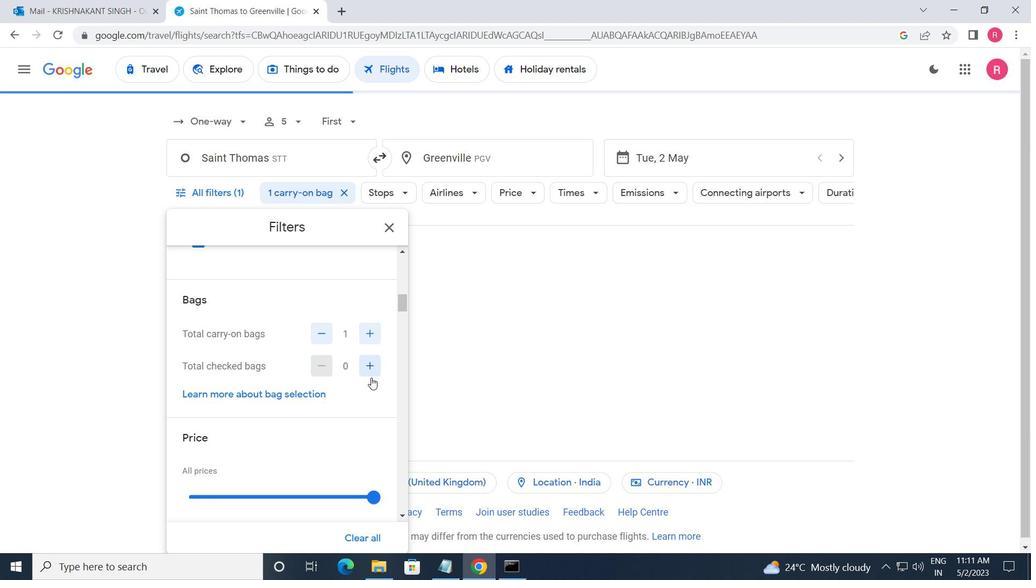 
Action: Mouse pressed left at (371, 378)
Screenshot: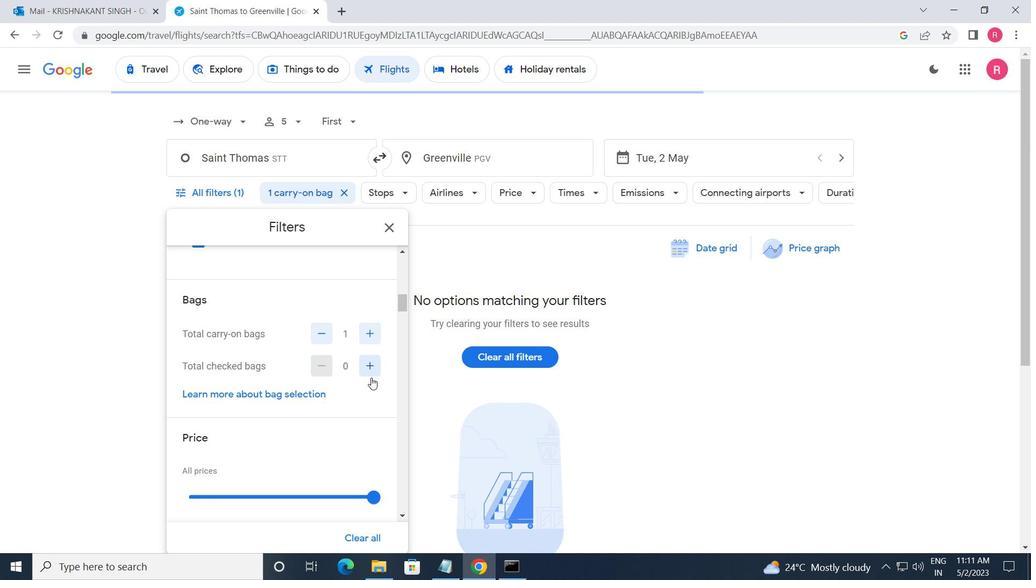 
Action: Mouse pressed left at (371, 378)
Screenshot: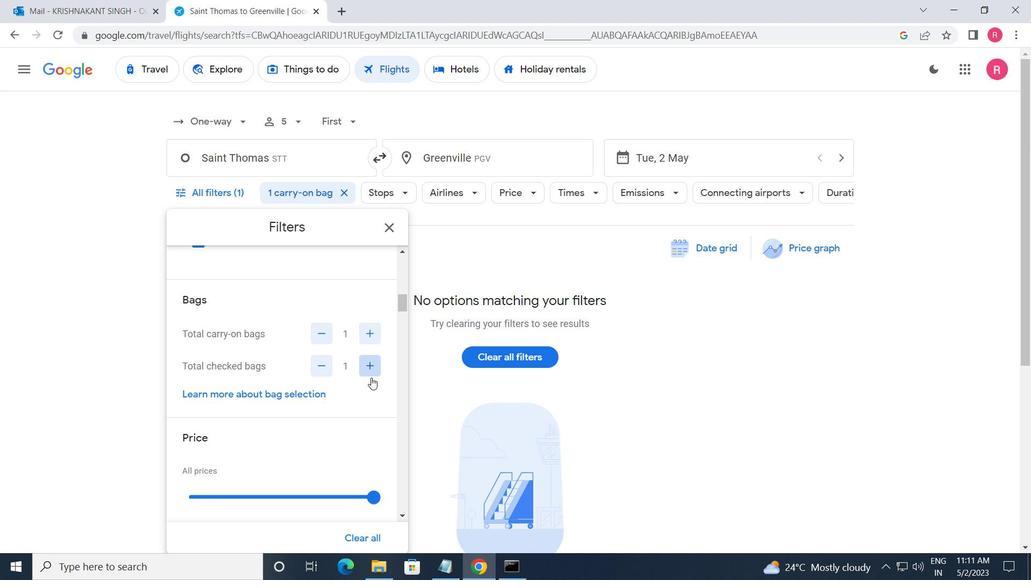 
Action: Mouse pressed left at (371, 378)
Screenshot: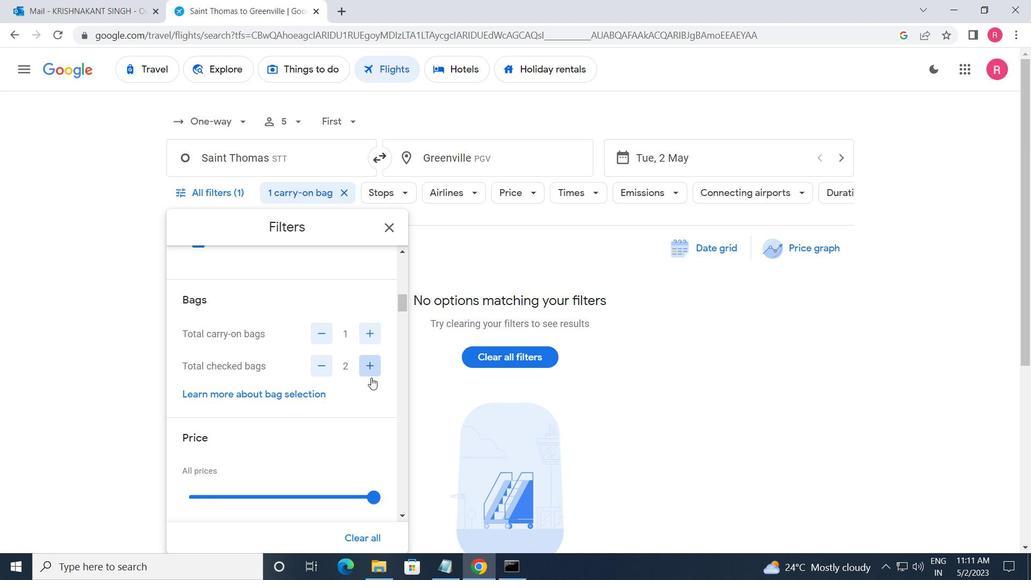 
Action: Mouse pressed left at (371, 378)
Screenshot: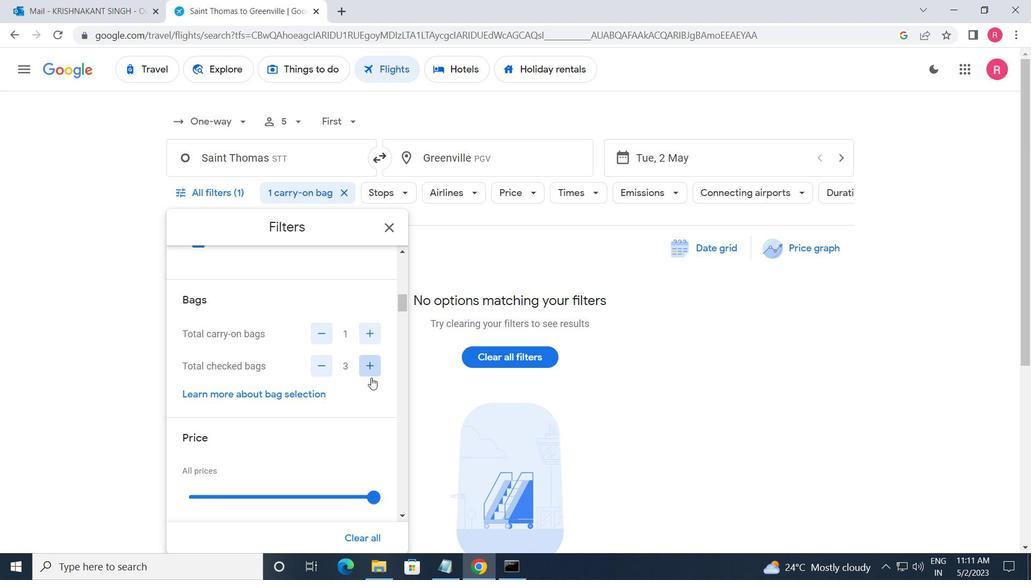 
Action: Mouse scrolled (371, 377) with delta (0, 0)
Screenshot: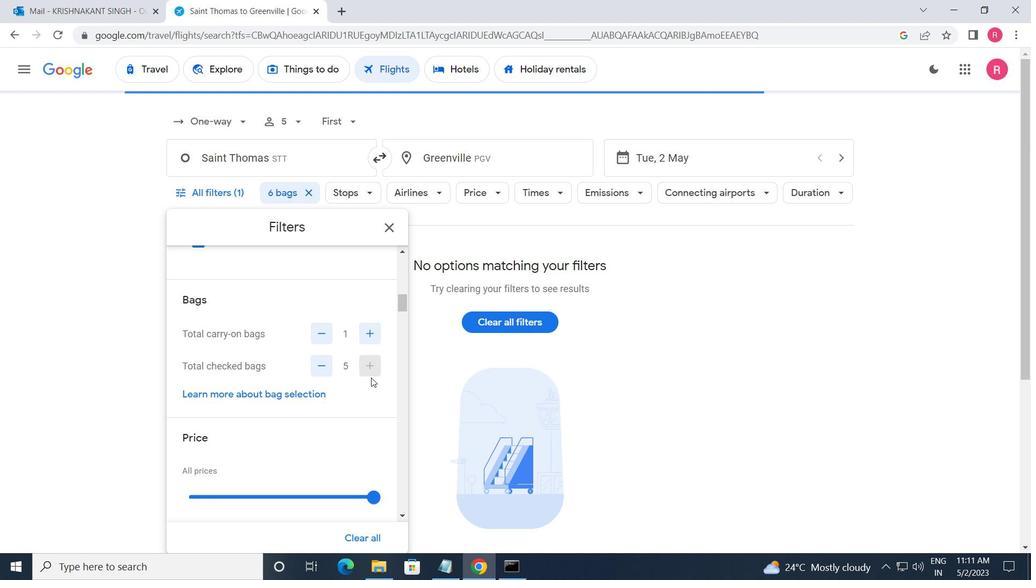 
Action: Mouse scrolled (371, 377) with delta (0, 0)
Screenshot: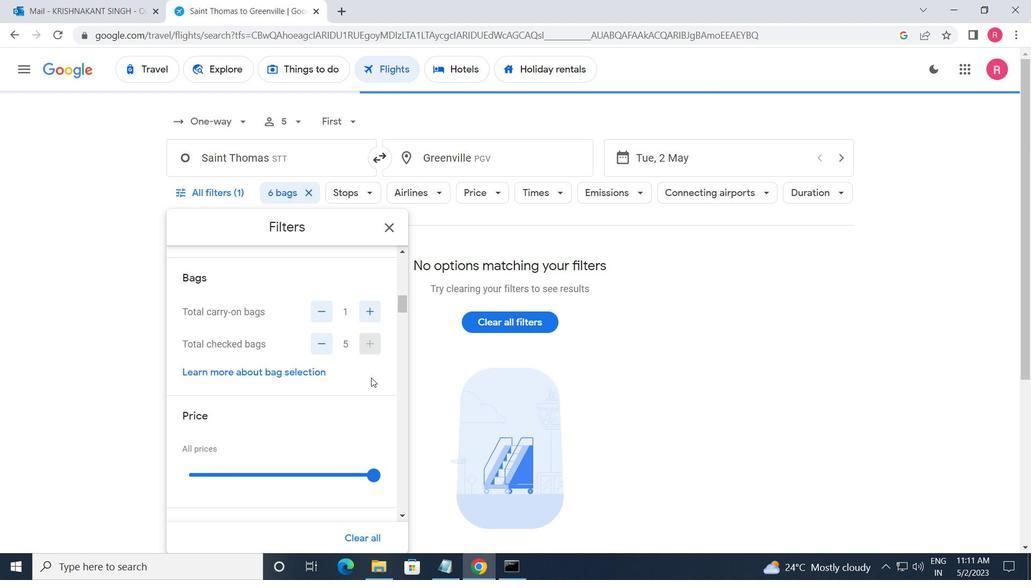 
Action: Mouse moved to (374, 373)
Screenshot: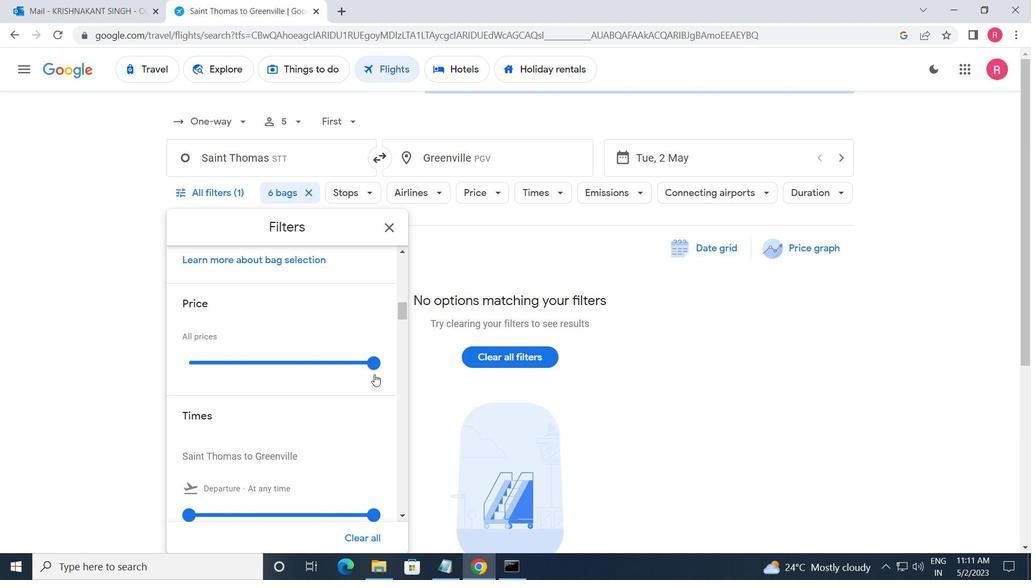 
Action: Mouse pressed left at (374, 373)
Screenshot: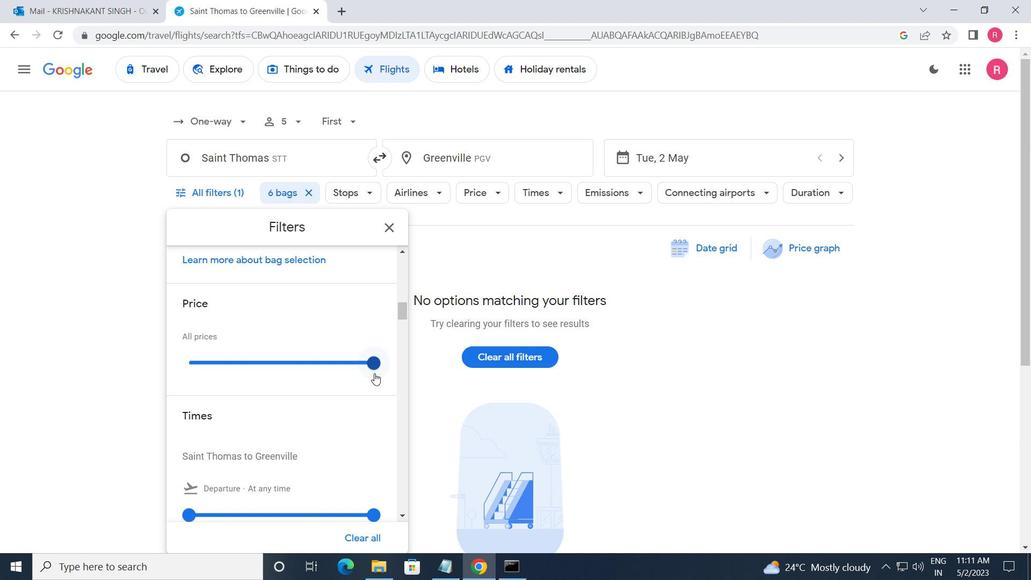 
Action: Mouse moved to (377, 372)
Screenshot: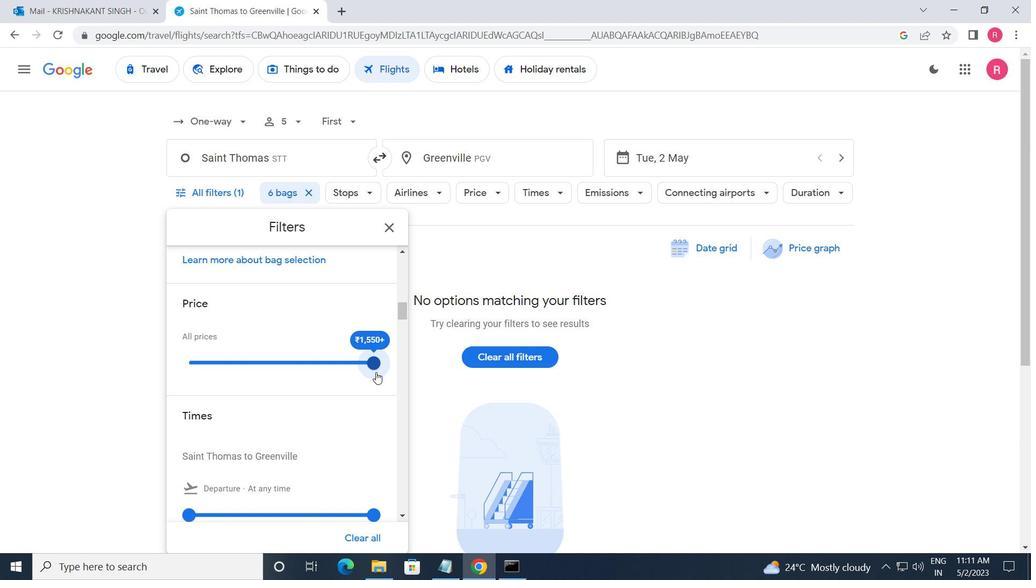 
Action: Mouse scrolled (377, 372) with delta (0, 0)
Screenshot: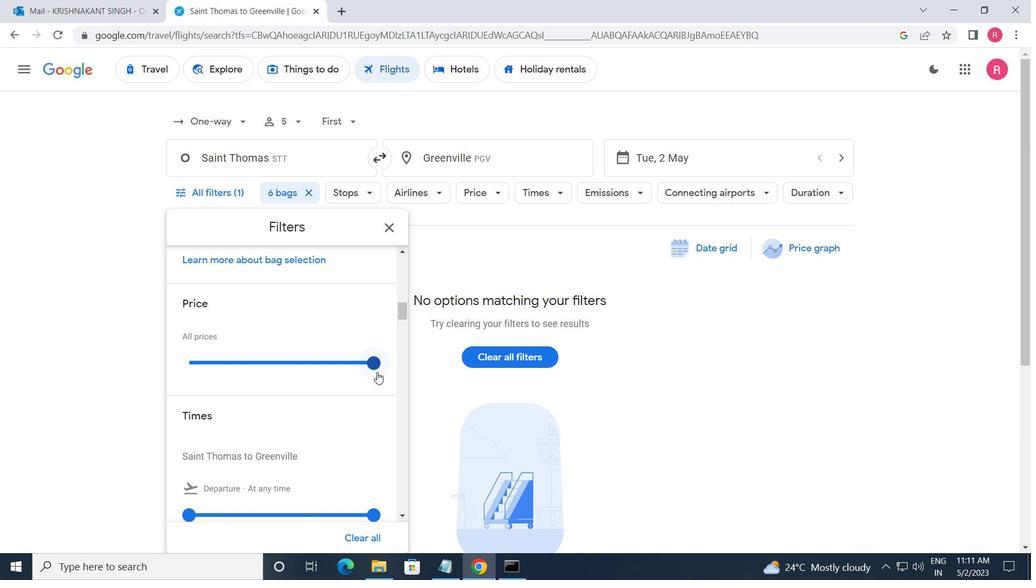 
Action: Mouse moved to (187, 444)
Screenshot: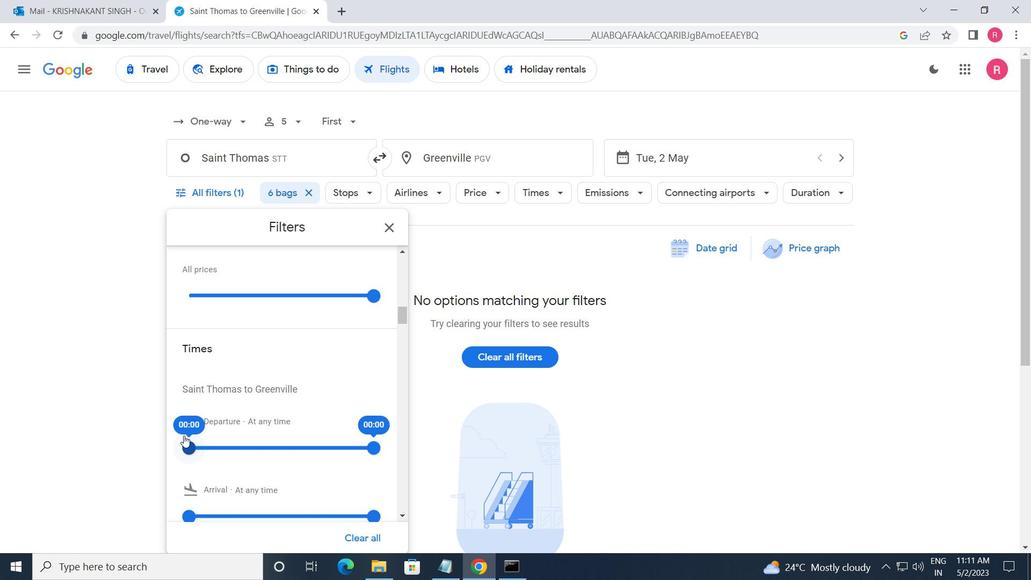
Action: Mouse pressed left at (187, 444)
Screenshot: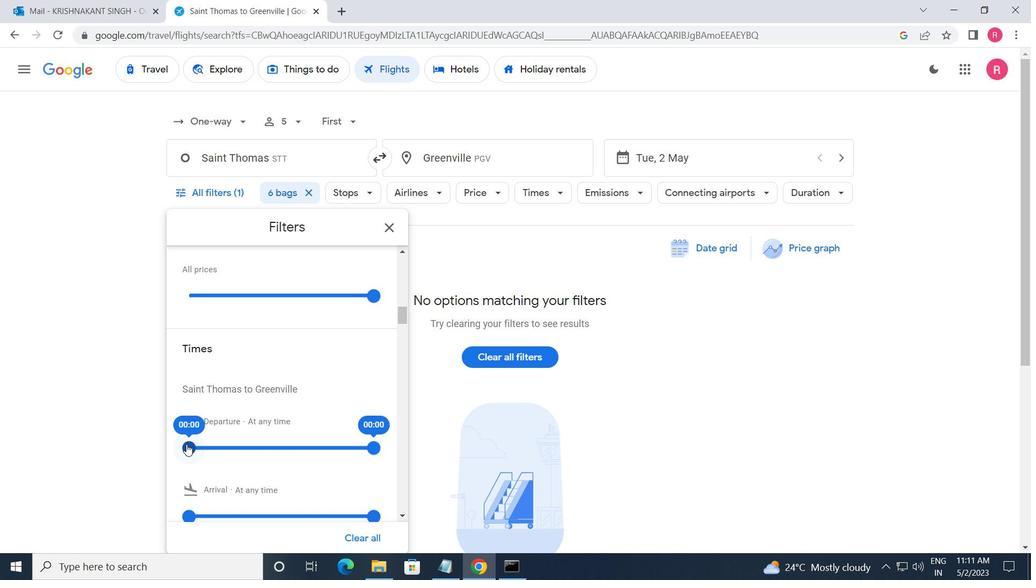 
Action: Mouse moved to (369, 443)
Screenshot: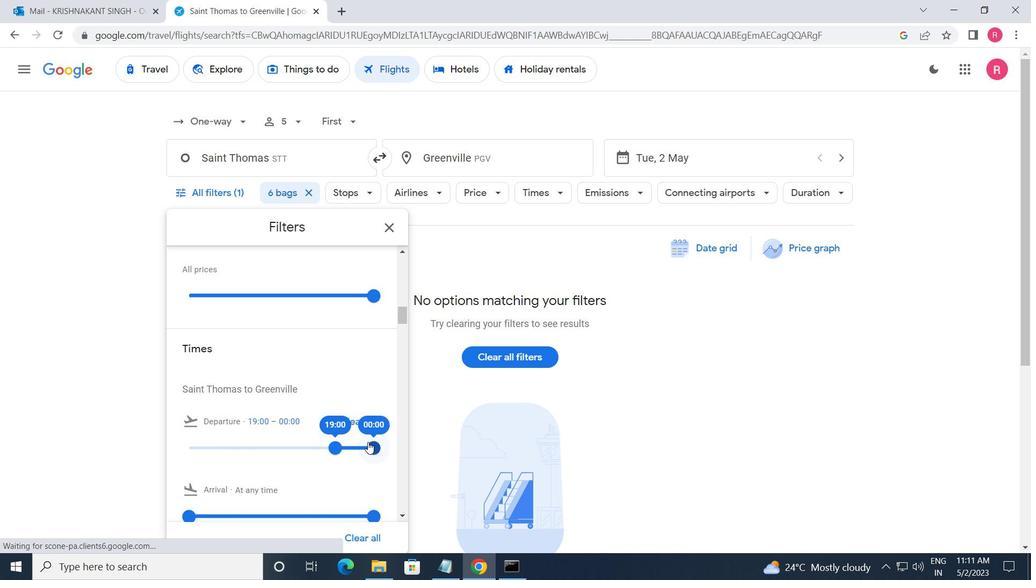 
Action: Mouse pressed left at (369, 443)
Screenshot: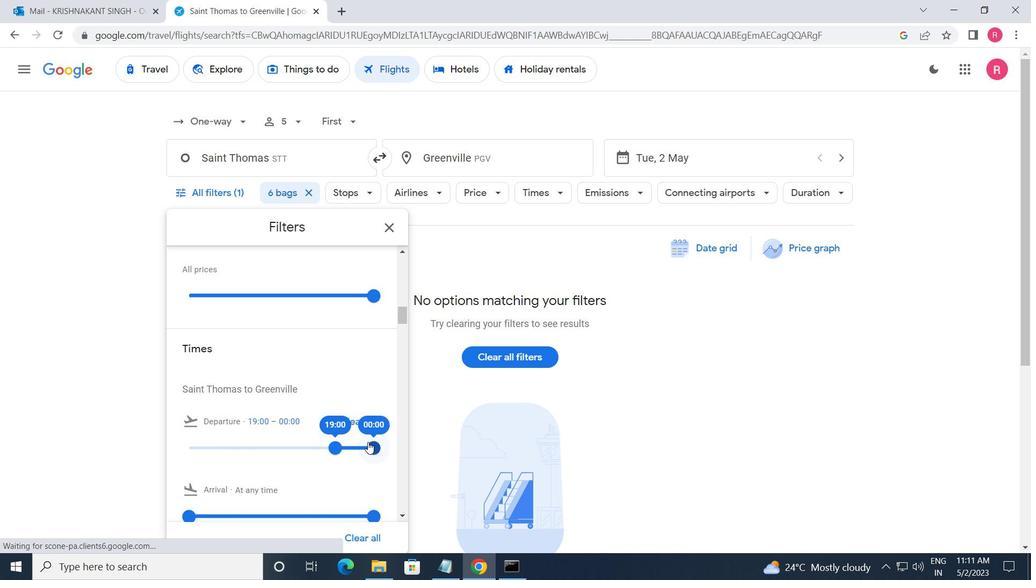 
Action: Mouse moved to (385, 239)
Screenshot: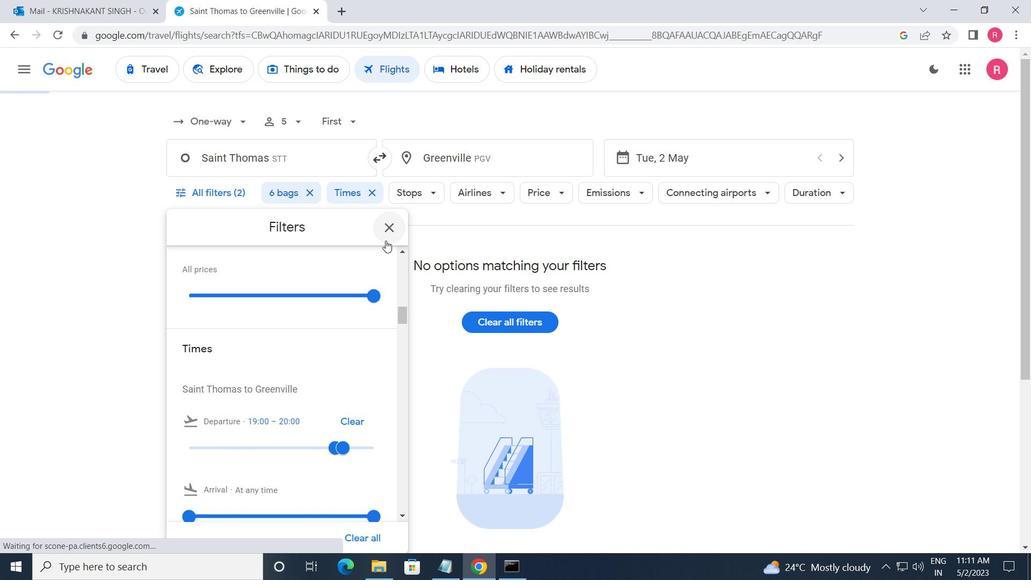
Action: Mouse pressed left at (385, 239)
Screenshot: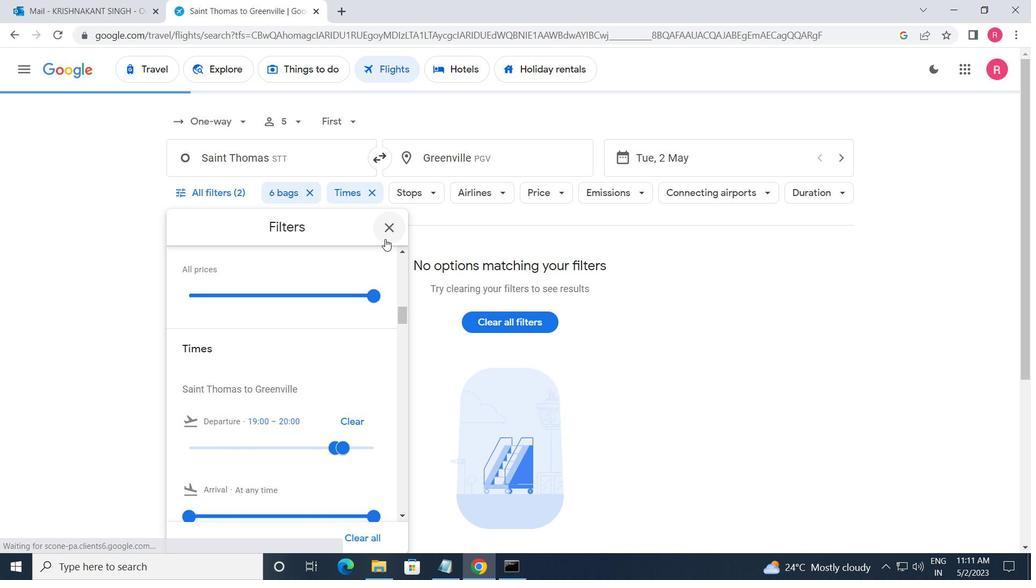 
Action: Mouse moved to (385, 238)
Screenshot: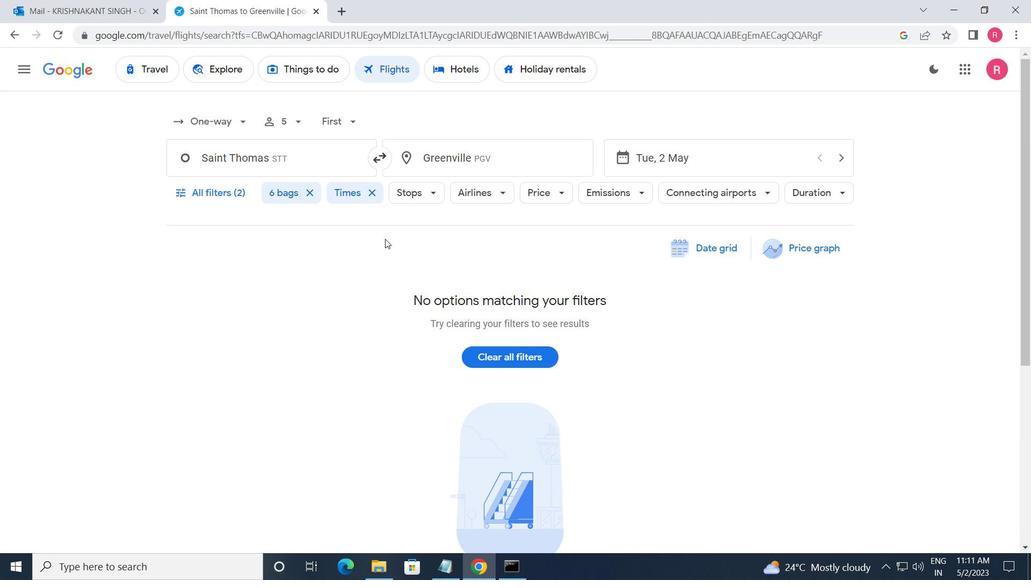 
